 Task: Search one way flight ticket for 1 adult, 5 children, 2 infants in seat and 1 infant on lap in first from Moline: Quad City International Airport to Evansville: Evansville Regional Airport on 5-3-2023. Choice of flights is Spirit. Number of bags: 2 carry on bags and 6 checked bags. Price is upto 106000. Outbound departure time preference is 17:15.
Action: Mouse moved to (294, 280)
Screenshot: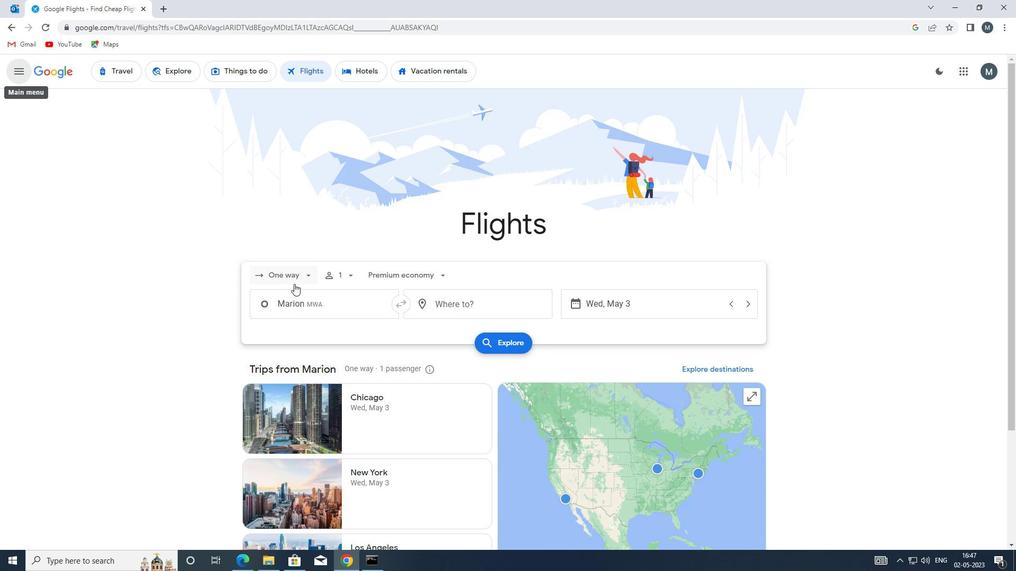 
Action: Mouse pressed left at (294, 280)
Screenshot: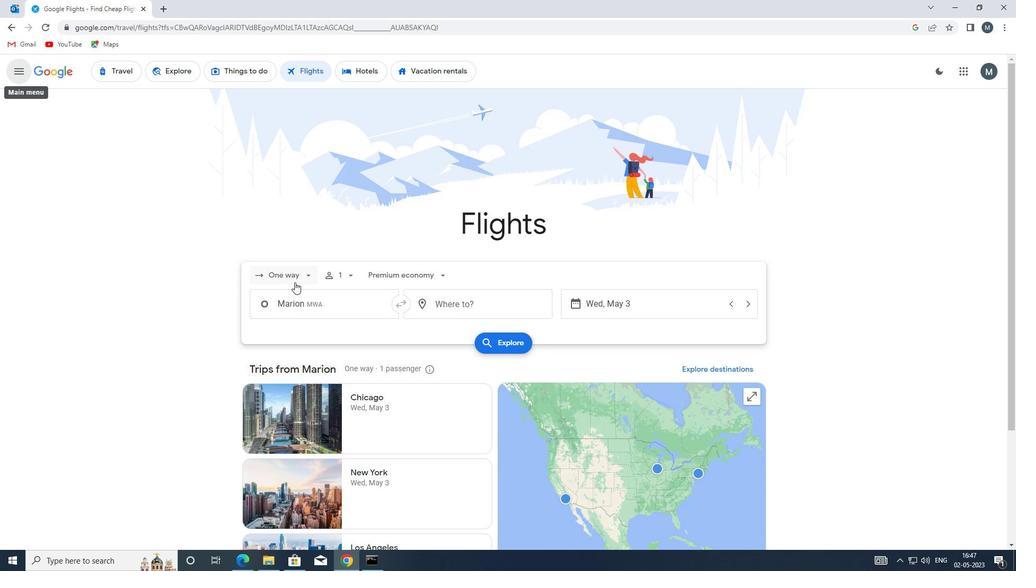 
Action: Mouse moved to (302, 328)
Screenshot: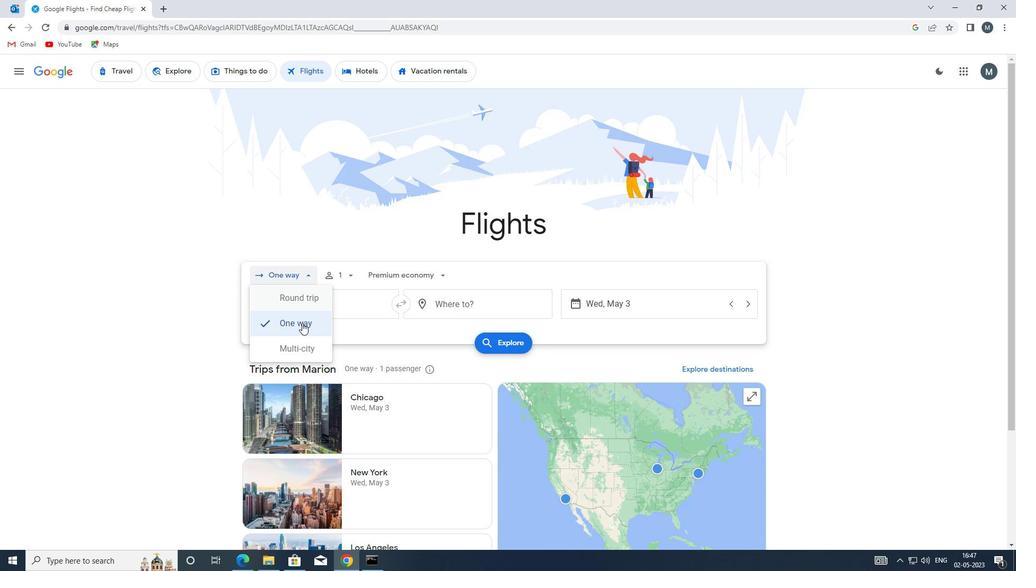 
Action: Mouse pressed left at (302, 328)
Screenshot: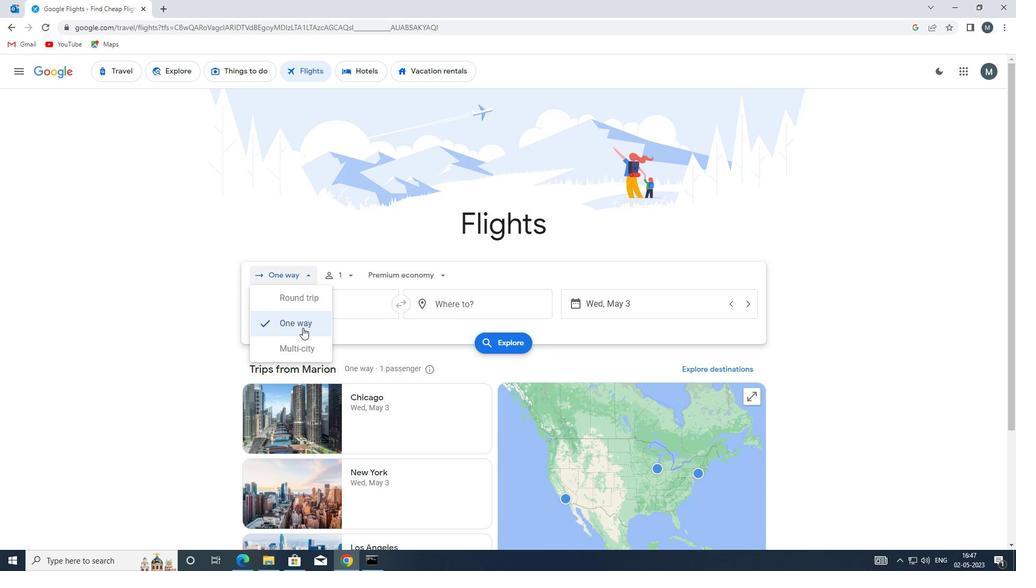 
Action: Mouse moved to (344, 277)
Screenshot: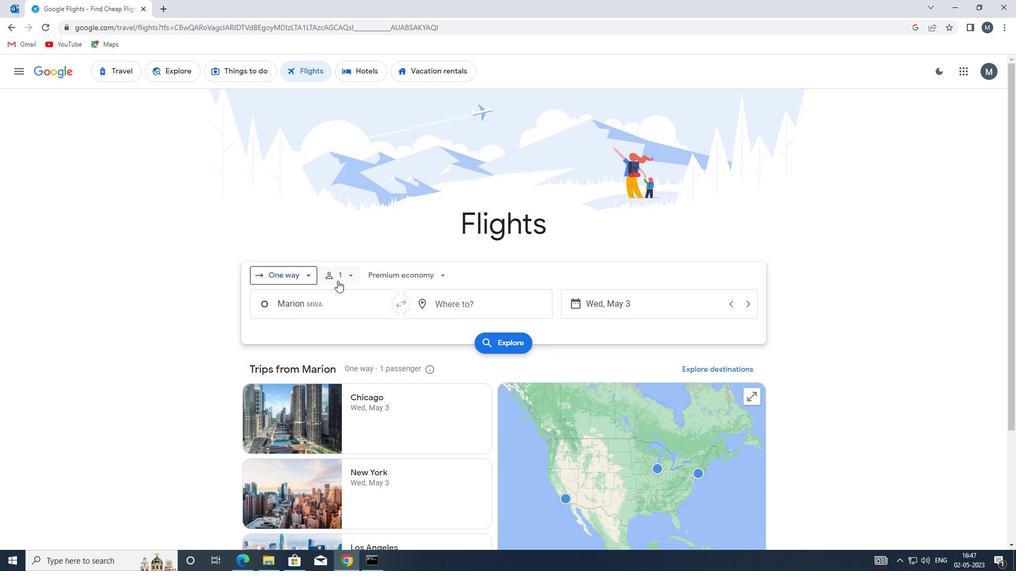
Action: Mouse pressed left at (344, 277)
Screenshot: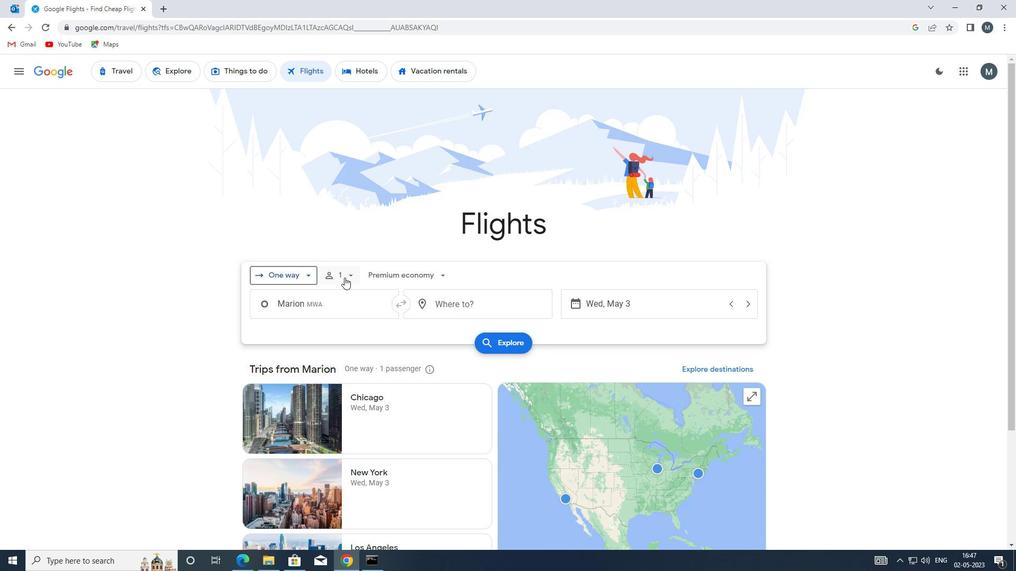 
Action: Mouse moved to (429, 328)
Screenshot: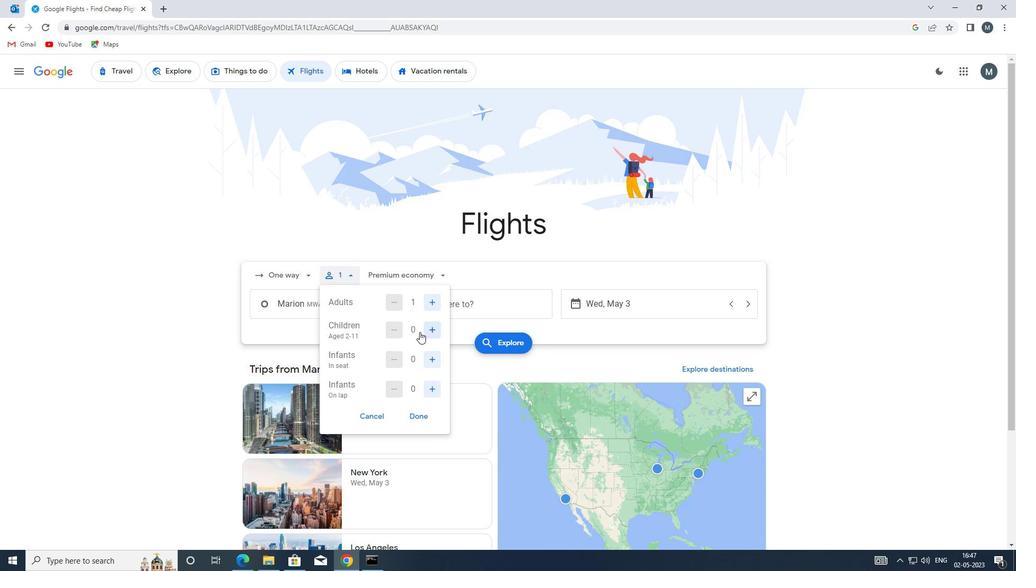 
Action: Mouse pressed left at (429, 328)
Screenshot: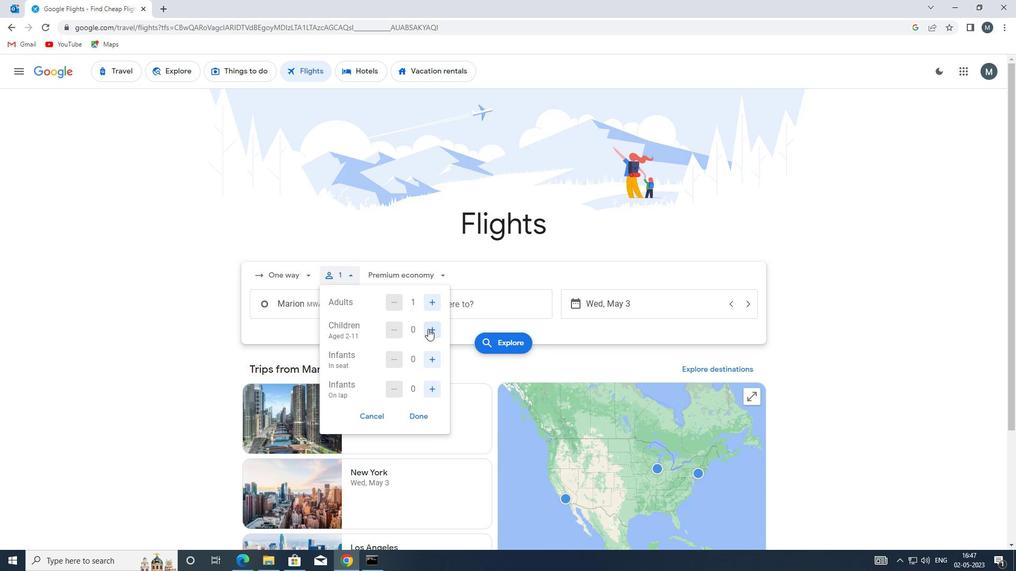 
Action: Mouse moved to (429, 328)
Screenshot: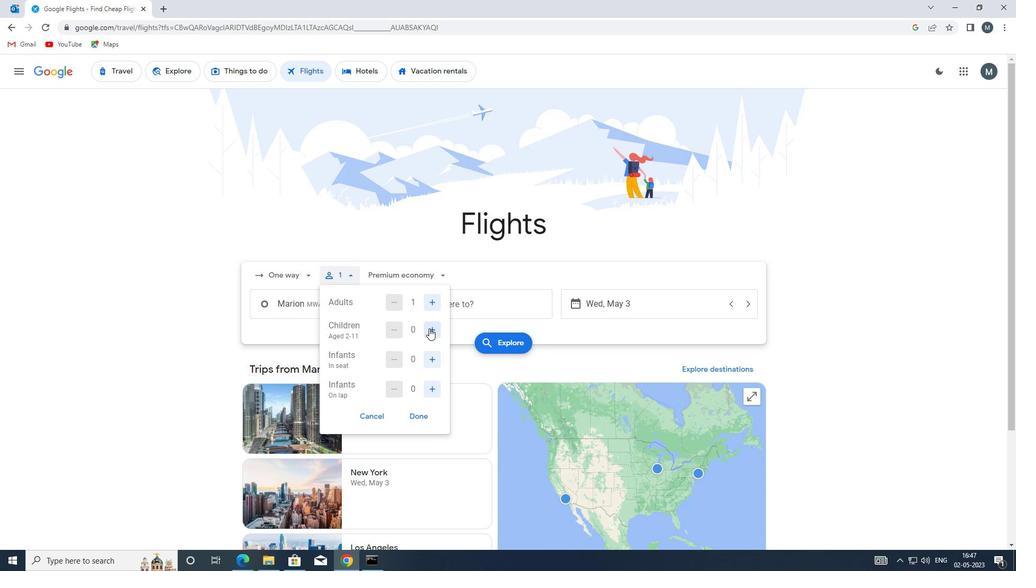 
Action: Mouse pressed left at (429, 328)
Screenshot: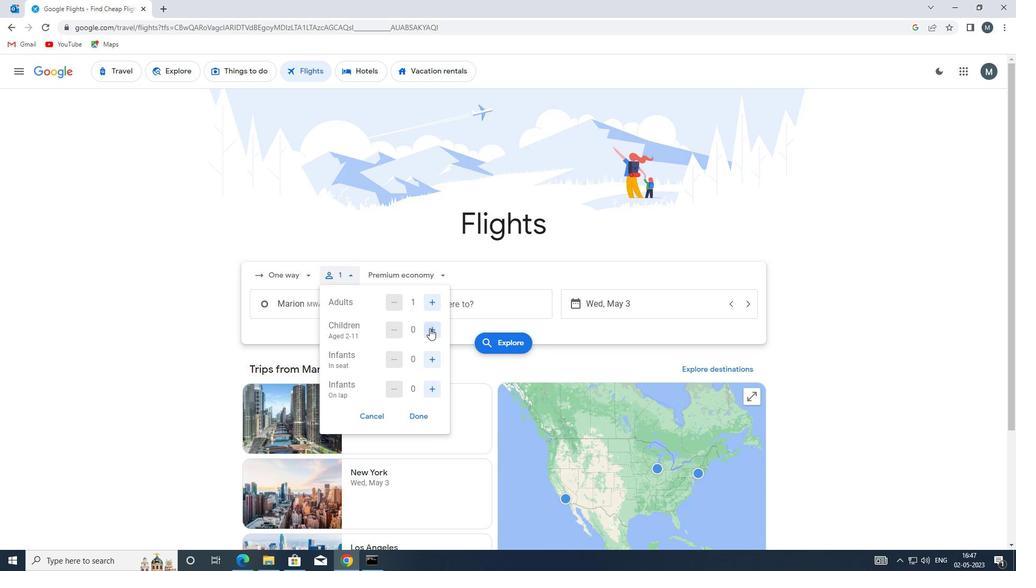
Action: Mouse moved to (431, 328)
Screenshot: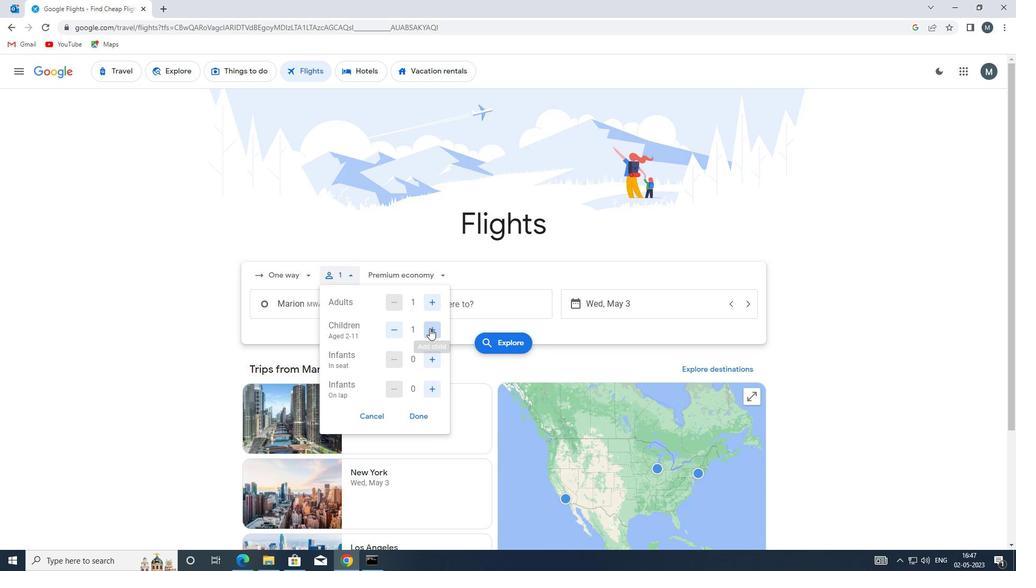 
Action: Mouse pressed left at (431, 328)
Screenshot: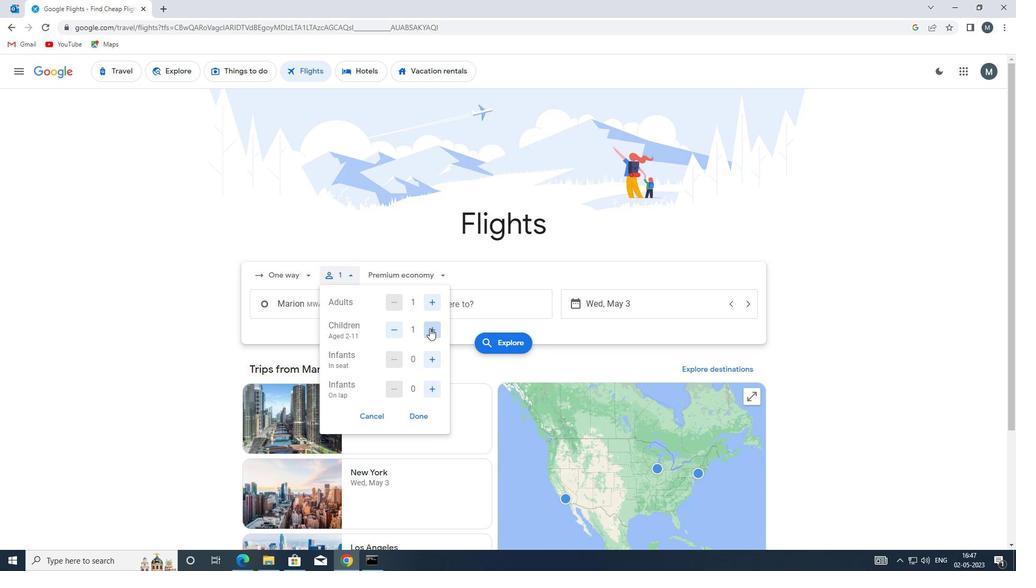 
Action: Mouse moved to (431, 328)
Screenshot: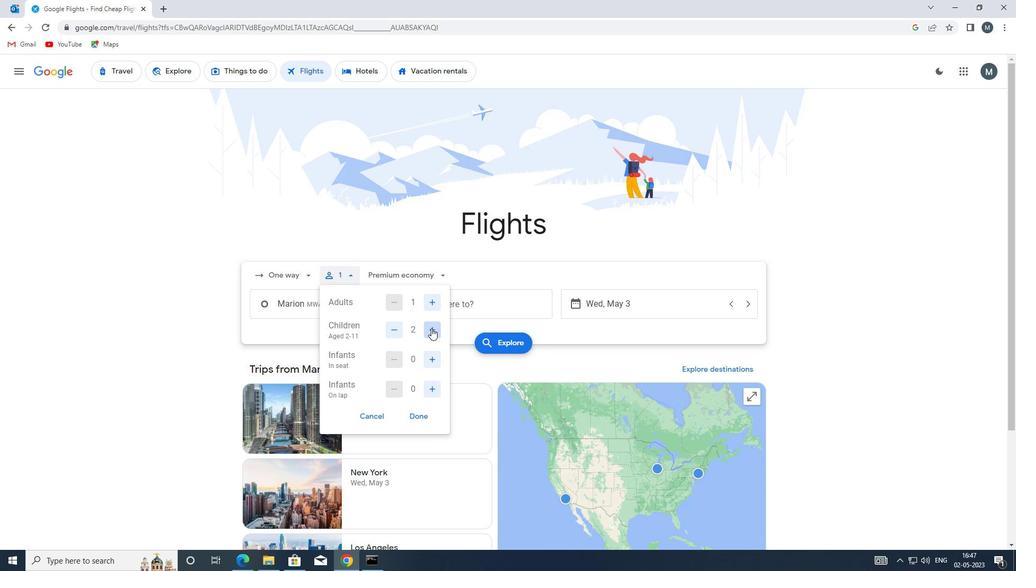 
Action: Mouse pressed left at (431, 328)
Screenshot: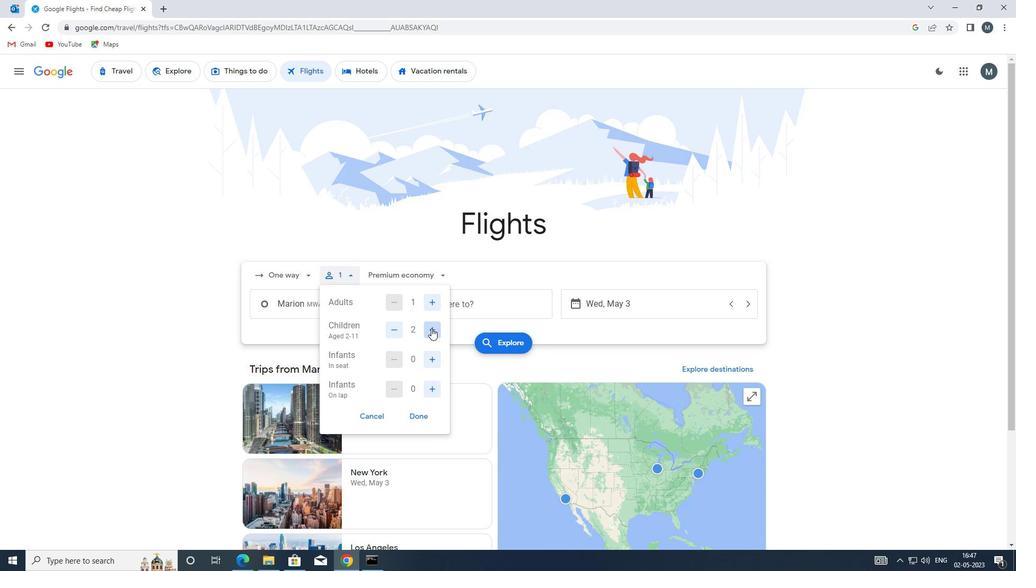
Action: Mouse moved to (431, 329)
Screenshot: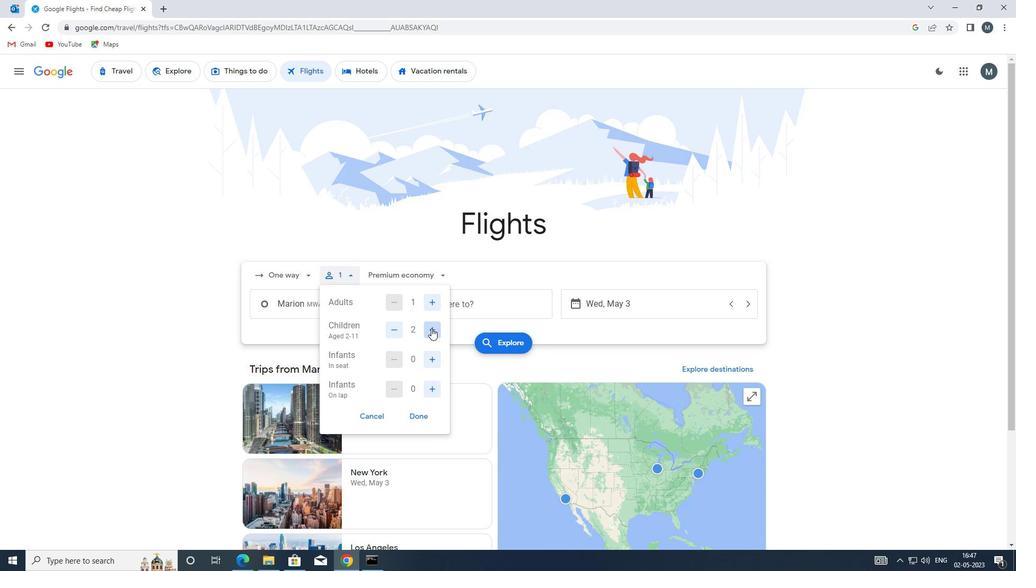 
Action: Mouse pressed left at (431, 329)
Screenshot: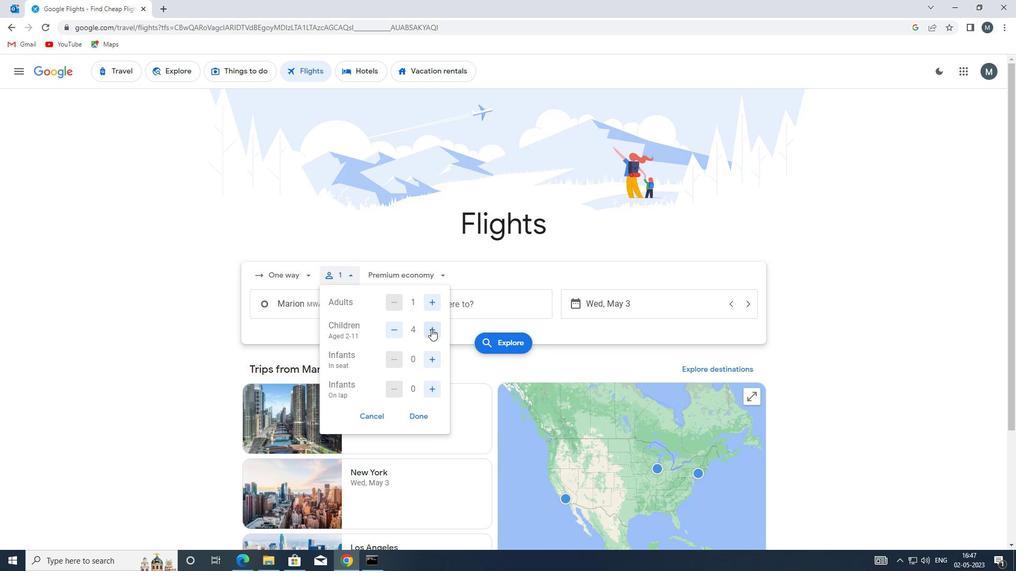 
Action: Mouse moved to (430, 358)
Screenshot: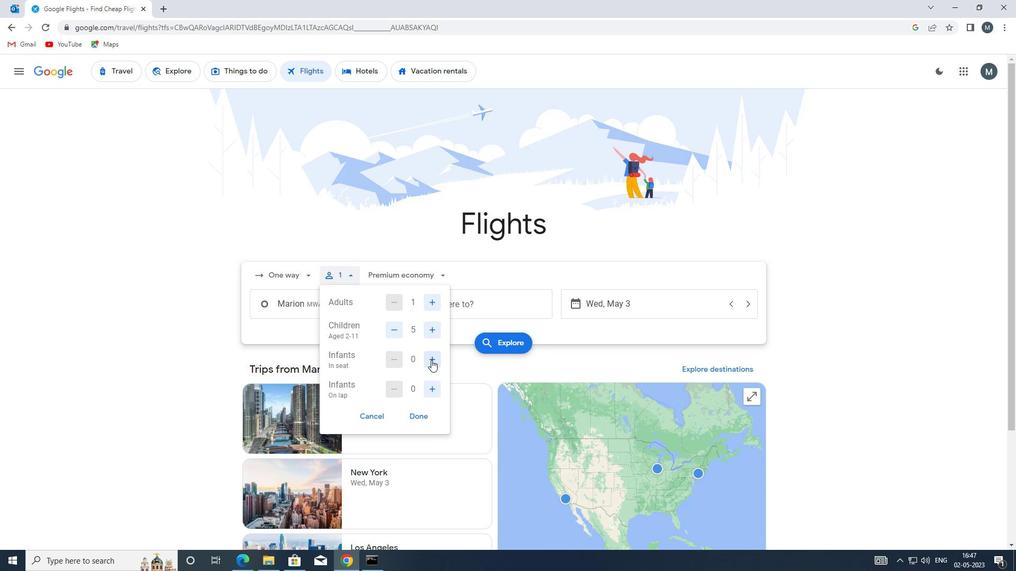 
Action: Mouse pressed left at (430, 358)
Screenshot: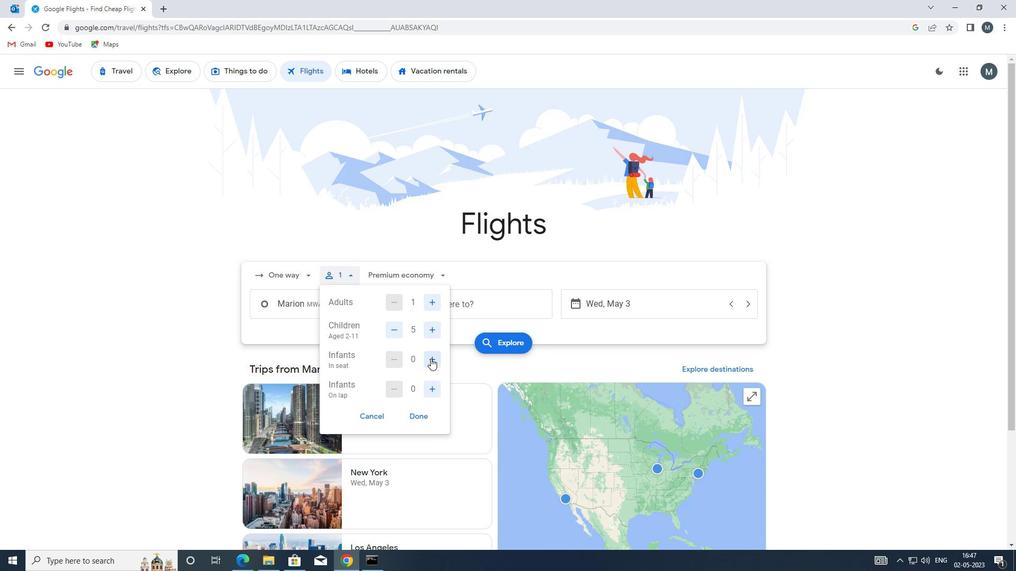 
Action: Mouse moved to (430, 359)
Screenshot: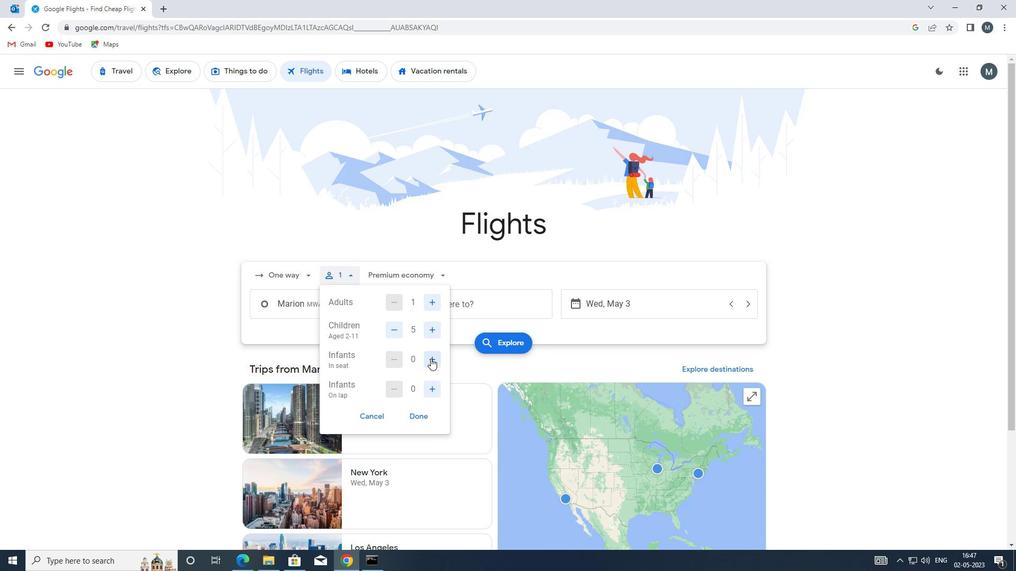 
Action: Mouse pressed left at (430, 359)
Screenshot: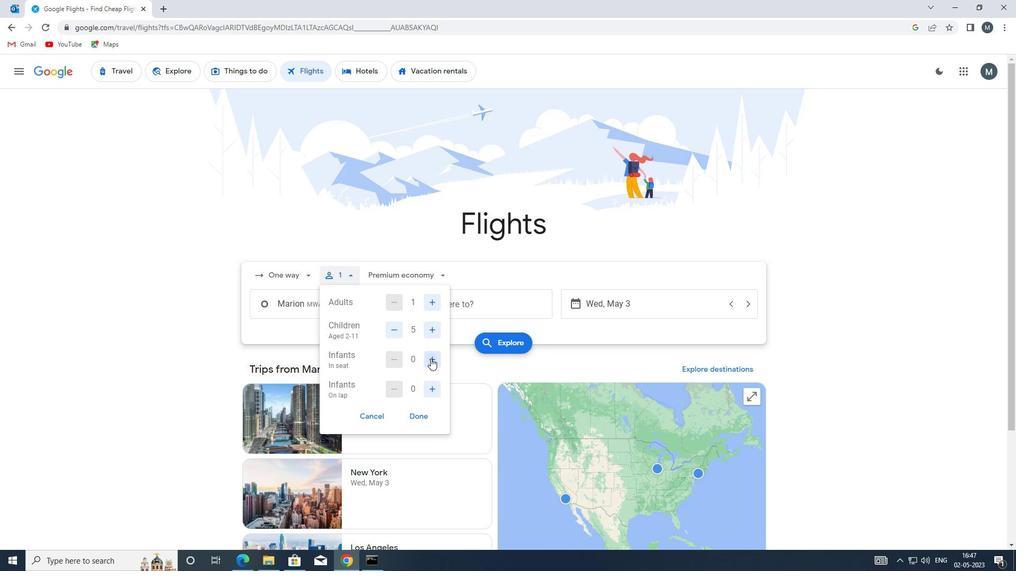 
Action: Mouse moved to (431, 384)
Screenshot: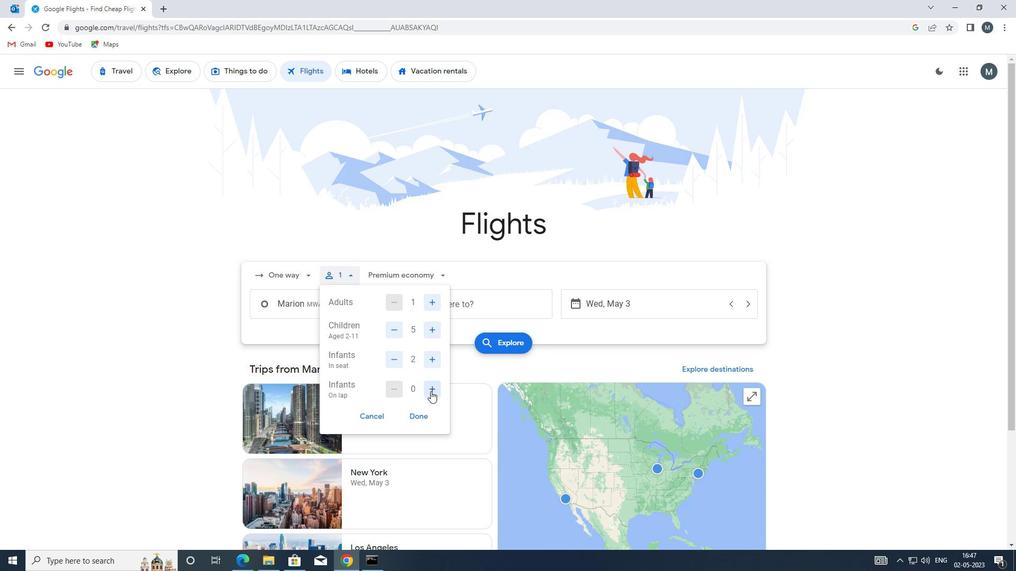 
Action: Mouse pressed left at (431, 384)
Screenshot: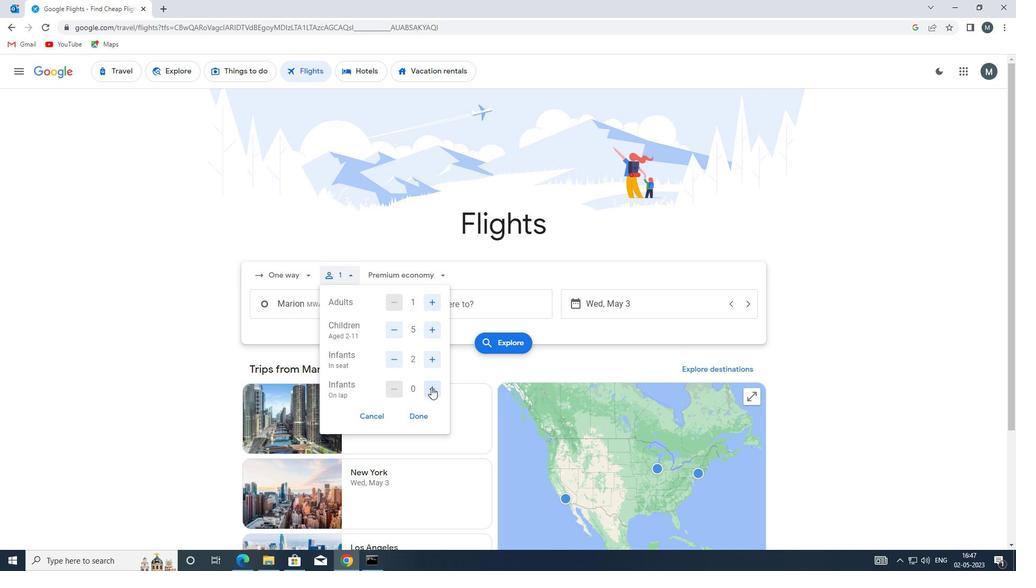 
Action: Mouse moved to (399, 357)
Screenshot: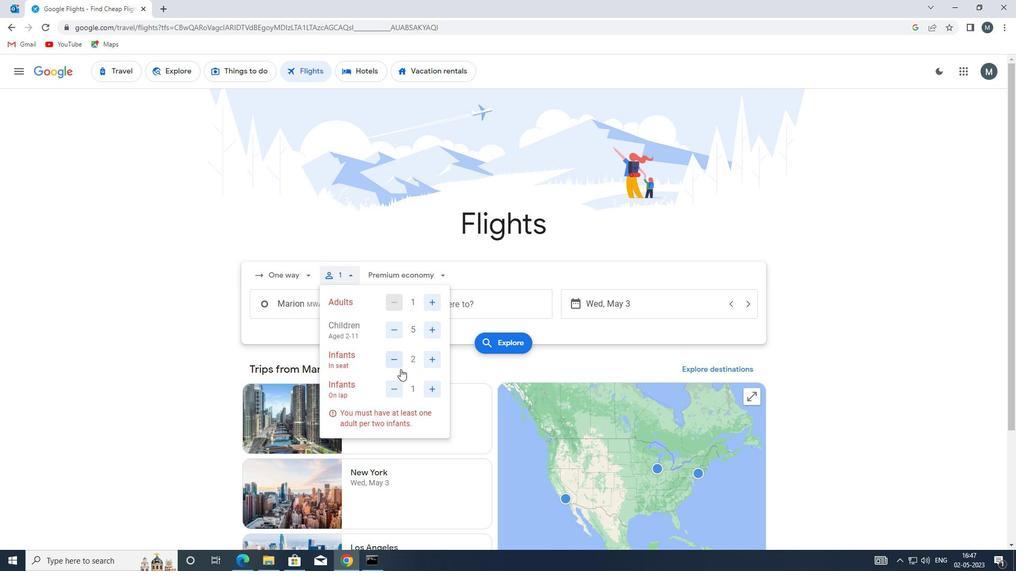 
Action: Mouse pressed left at (399, 357)
Screenshot: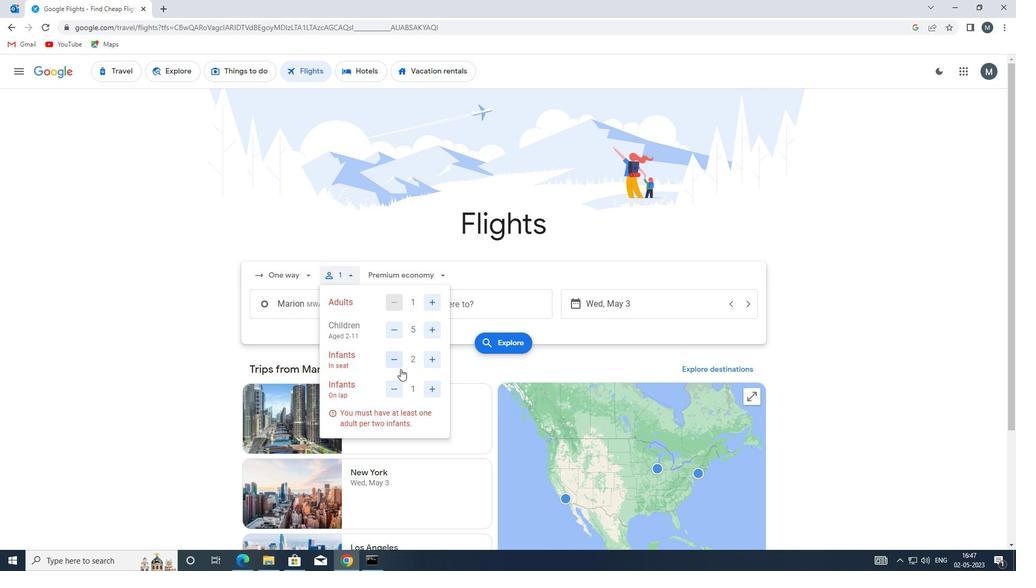 
Action: Mouse moved to (416, 409)
Screenshot: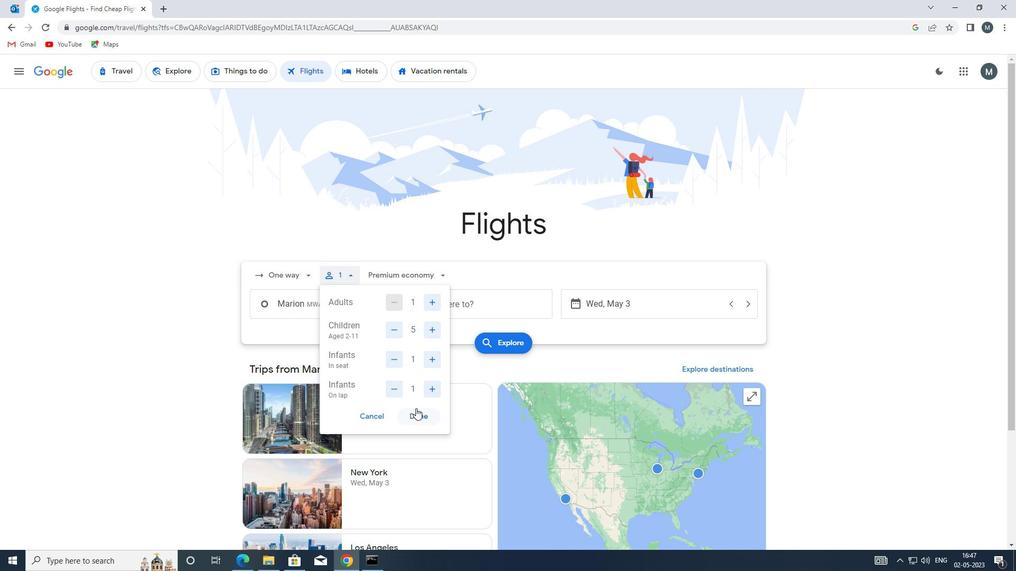 
Action: Mouse pressed left at (416, 409)
Screenshot: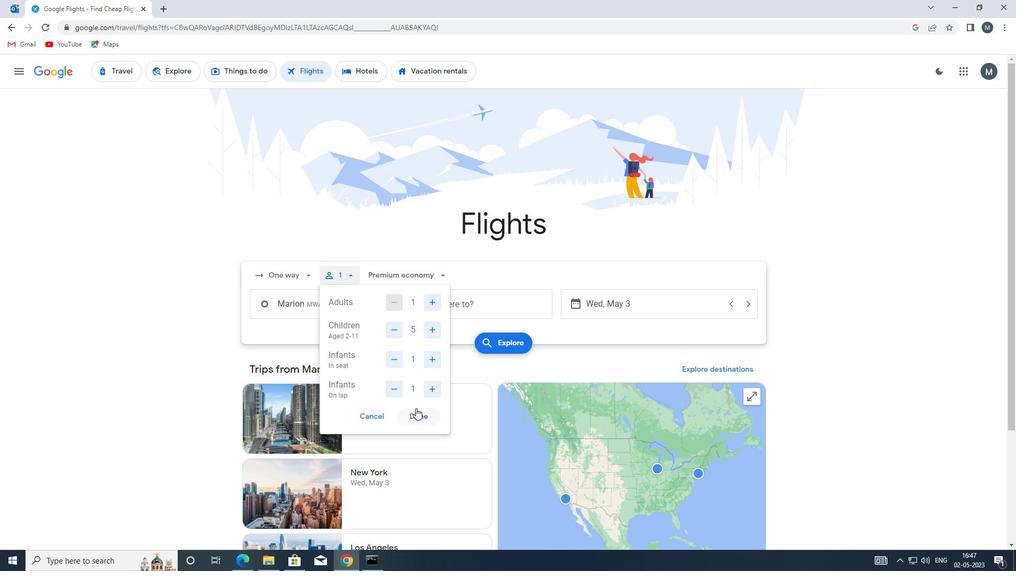 
Action: Mouse moved to (411, 275)
Screenshot: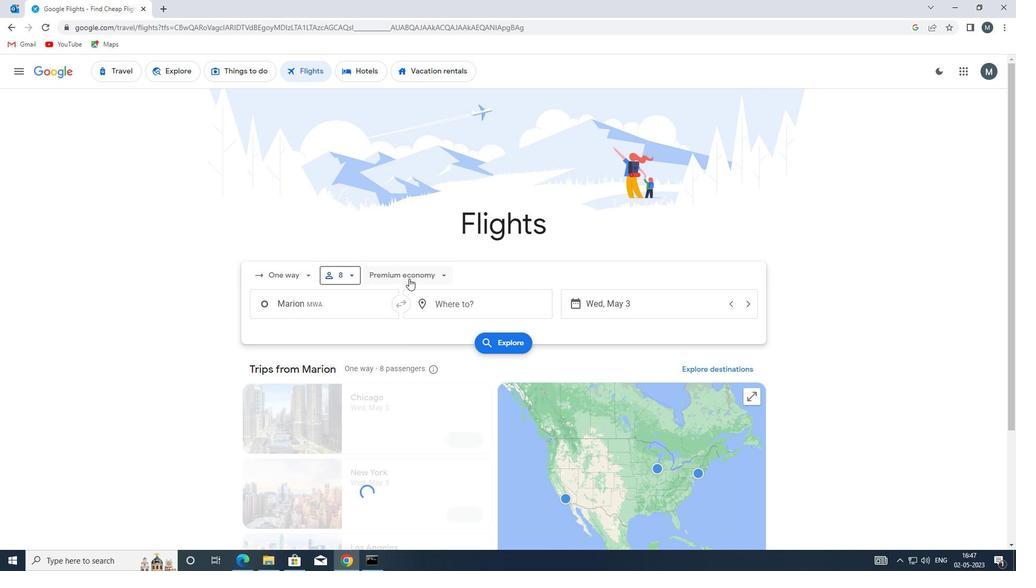 
Action: Mouse pressed left at (411, 275)
Screenshot: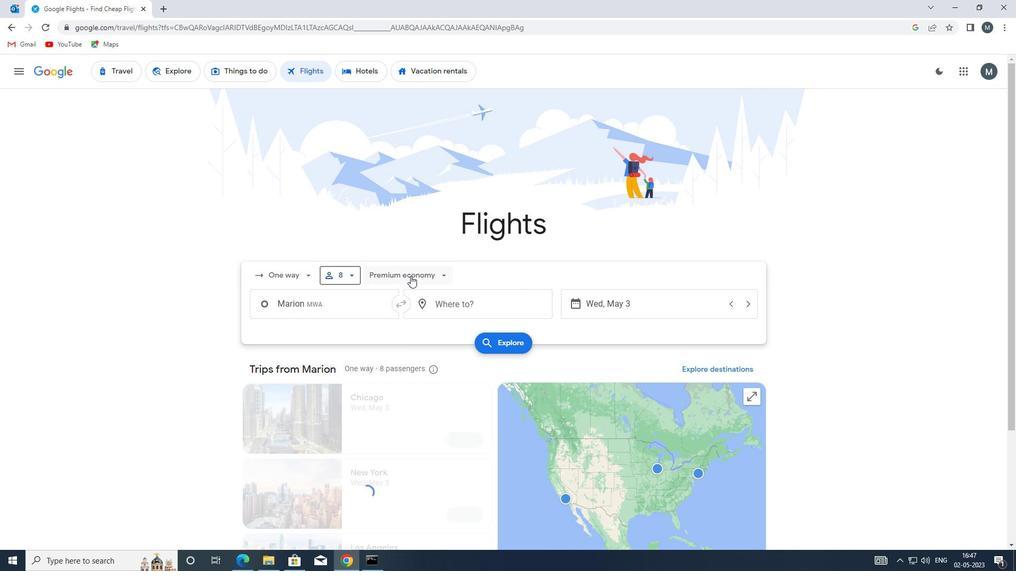 
Action: Mouse moved to (421, 369)
Screenshot: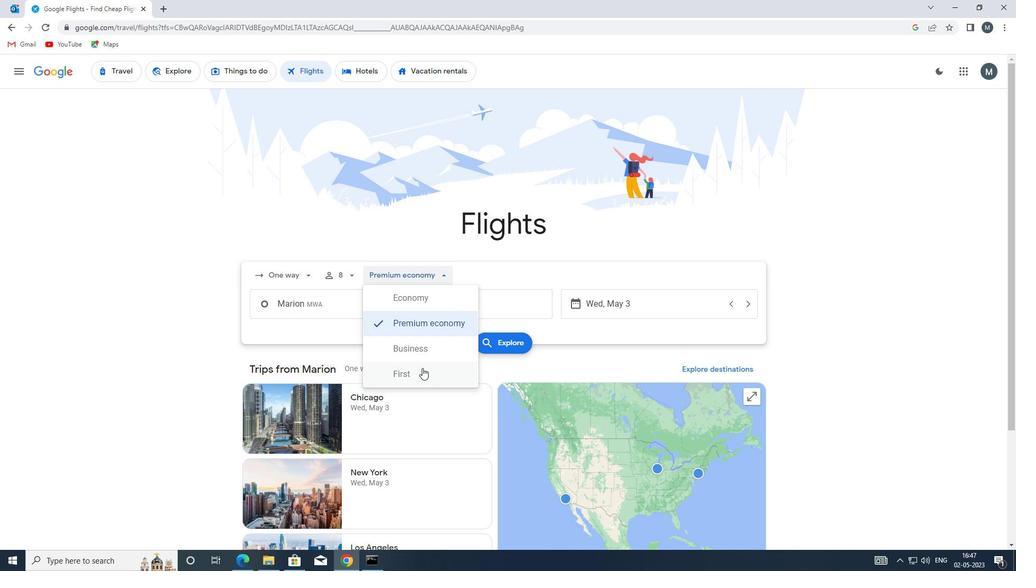 
Action: Mouse pressed left at (421, 369)
Screenshot: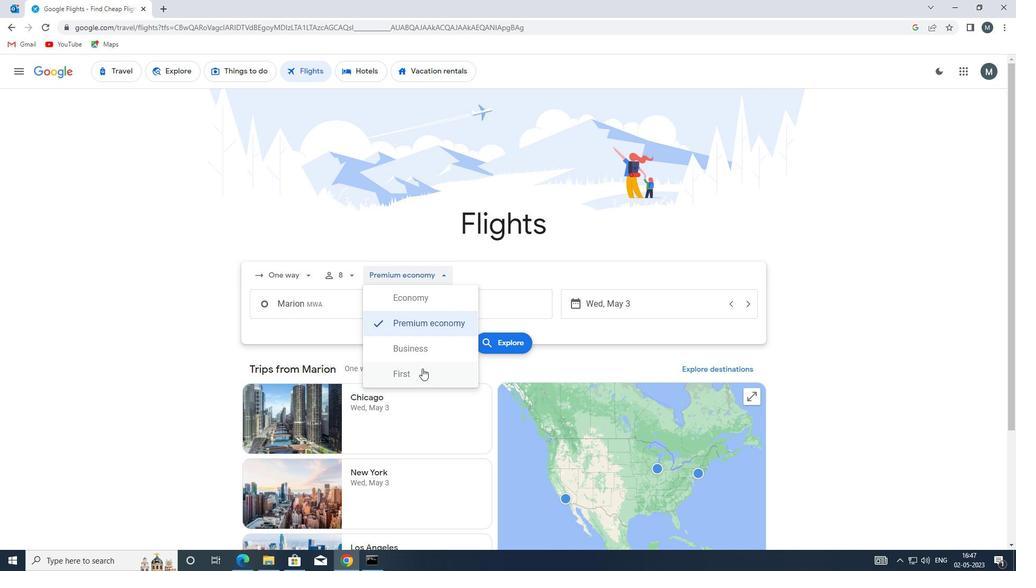 
Action: Mouse moved to (358, 316)
Screenshot: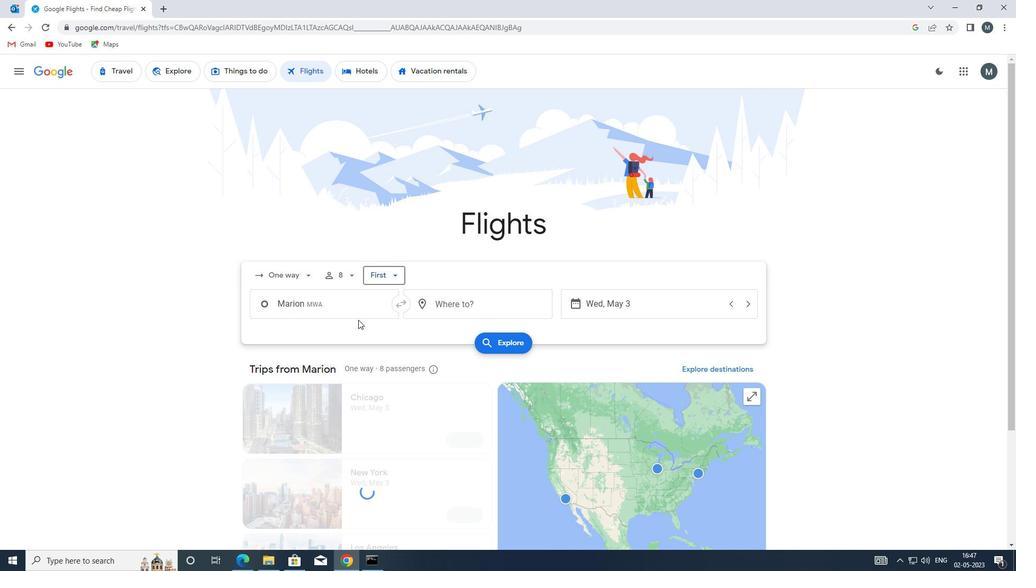 
Action: Mouse pressed left at (358, 316)
Screenshot: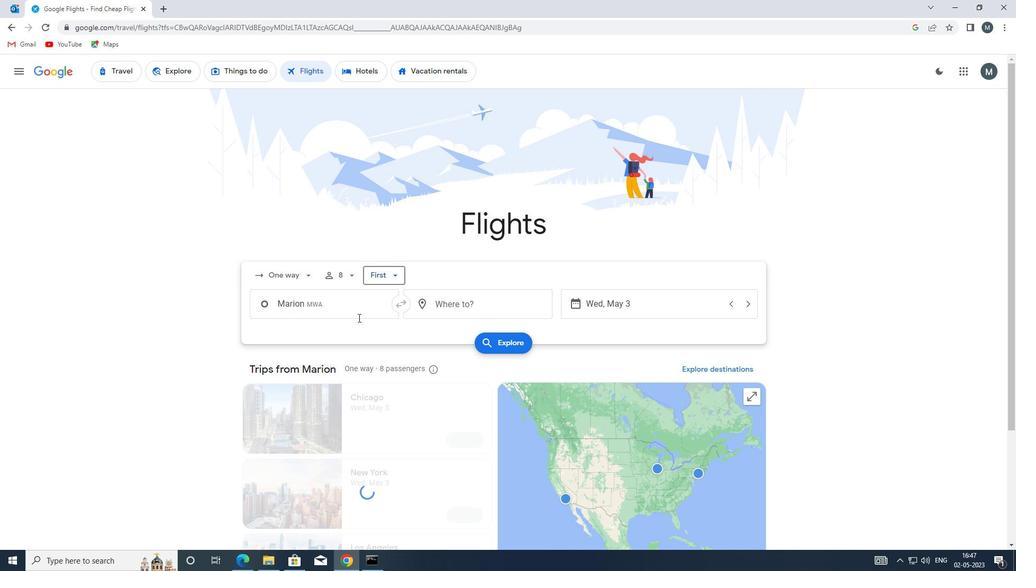 
Action: Key pressed <Key.shift>MLI
Screenshot: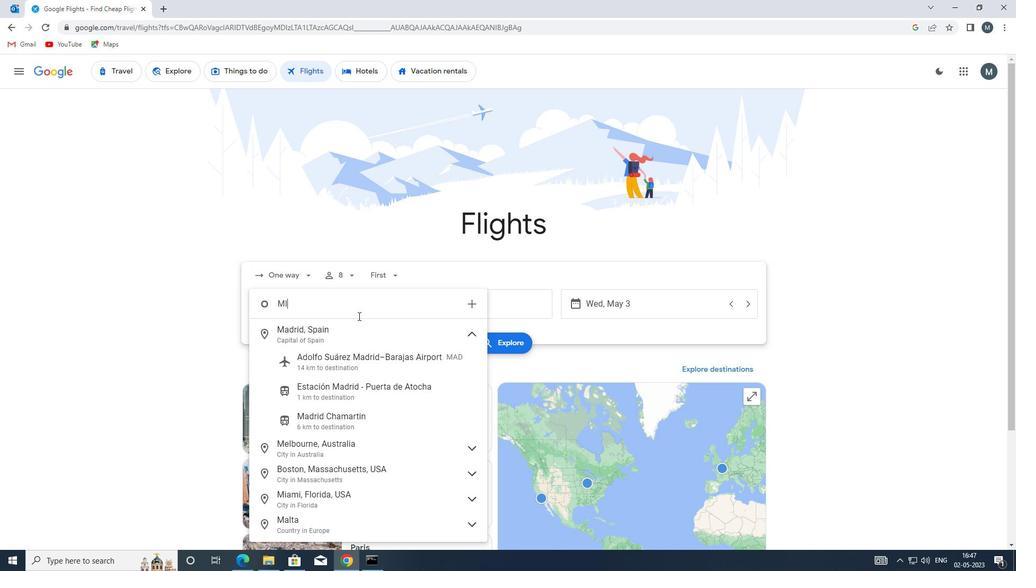 
Action: Mouse moved to (377, 330)
Screenshot: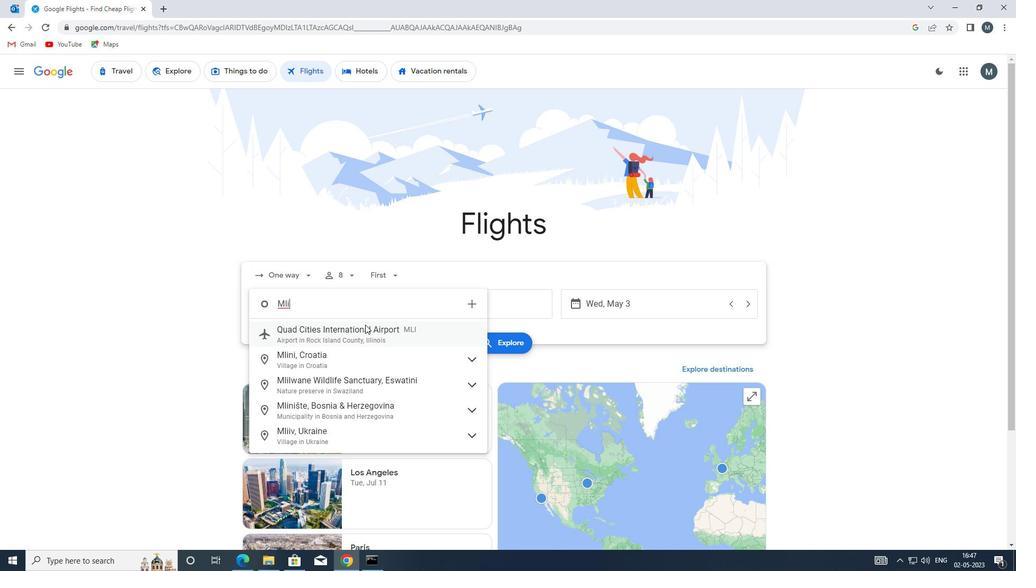 
Action: Mouse pressed left at (377, 330)
Screenshot: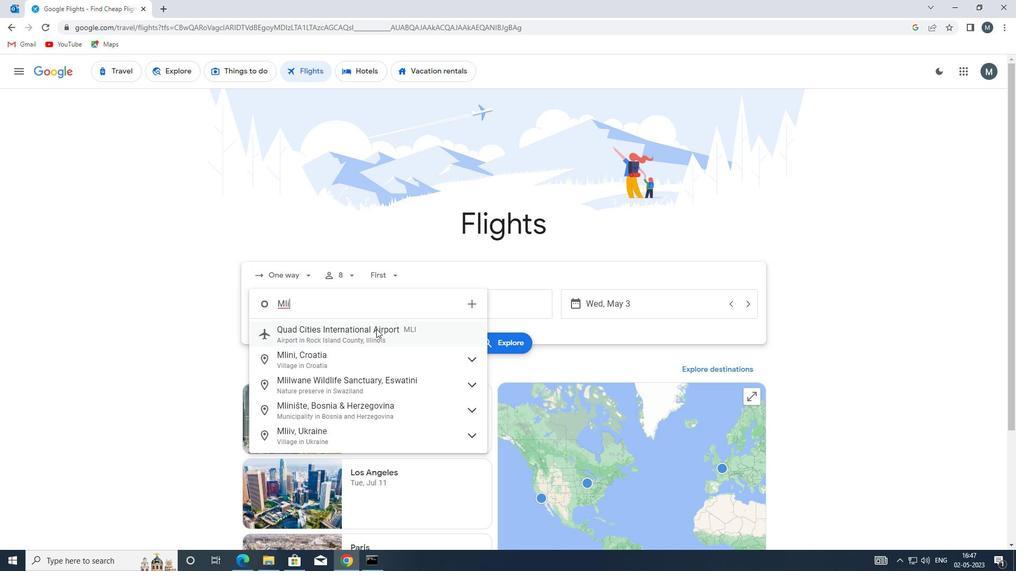 
Action: Mouse moved to (494, 303)
Screenshot: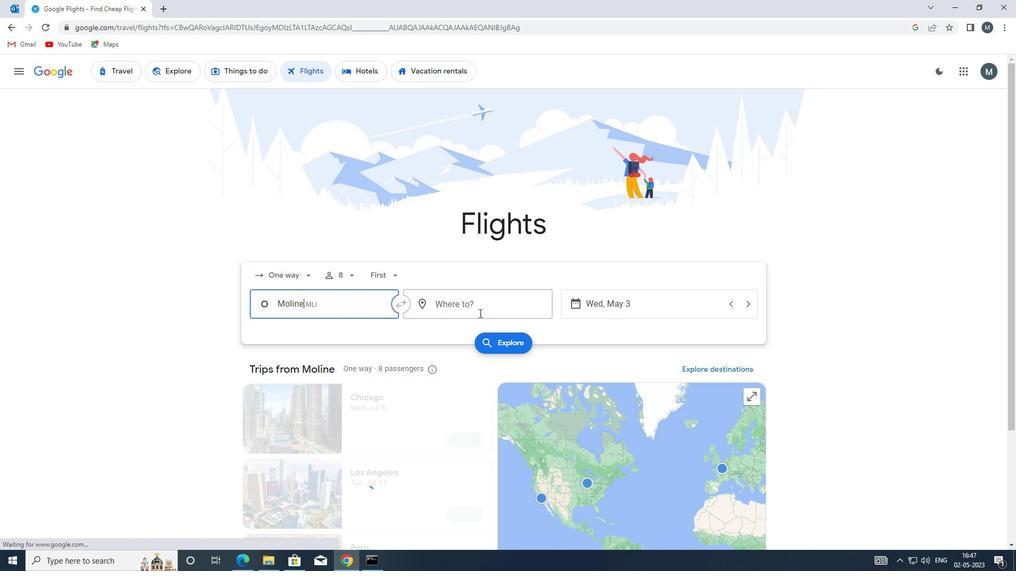 
Action: Mouse pressed left at (494, 303)
Screenshot: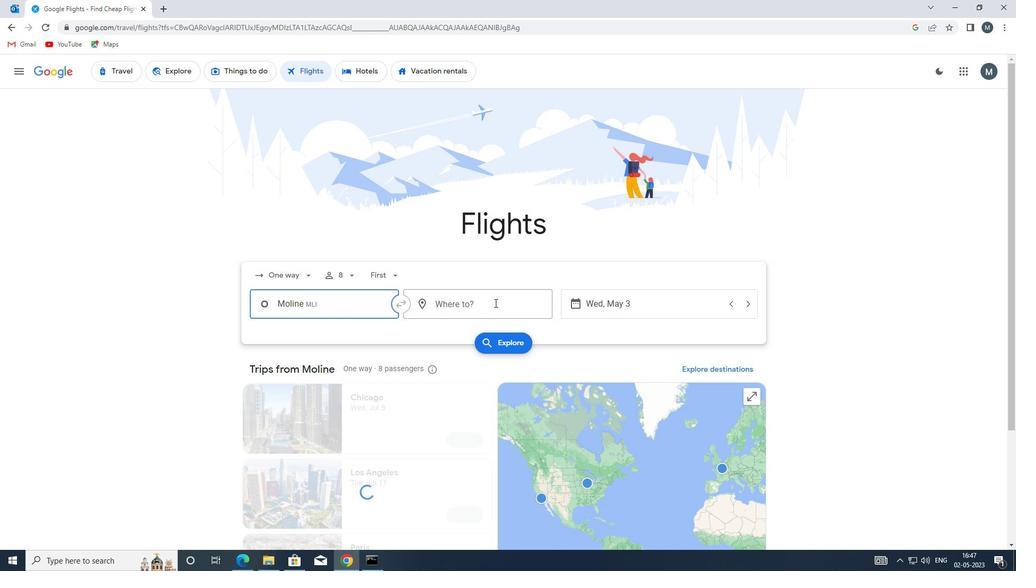
Action: Key pressed EVV
Screenshot: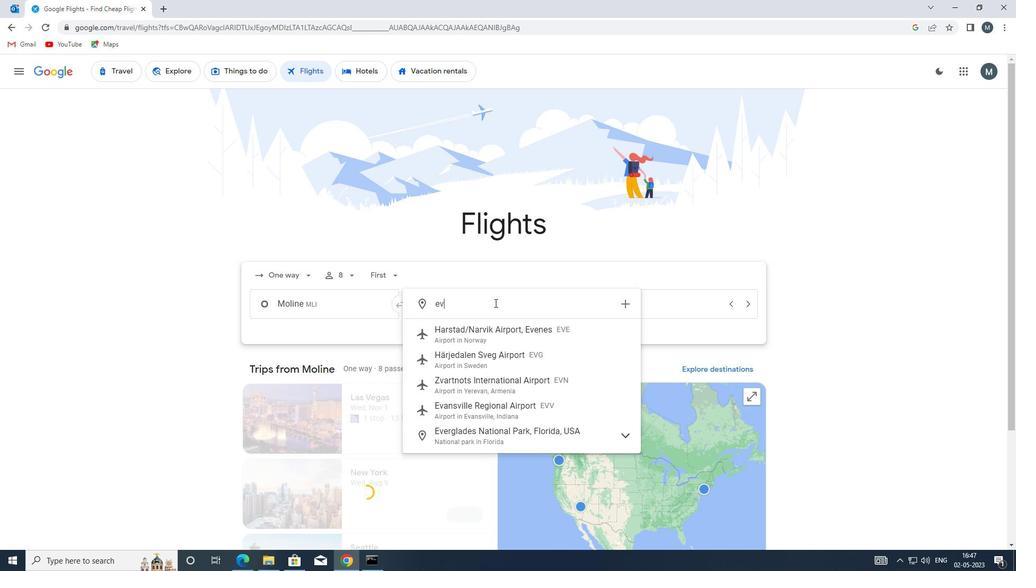 
Action: Mouse moved to (531, 333)
Screenshot: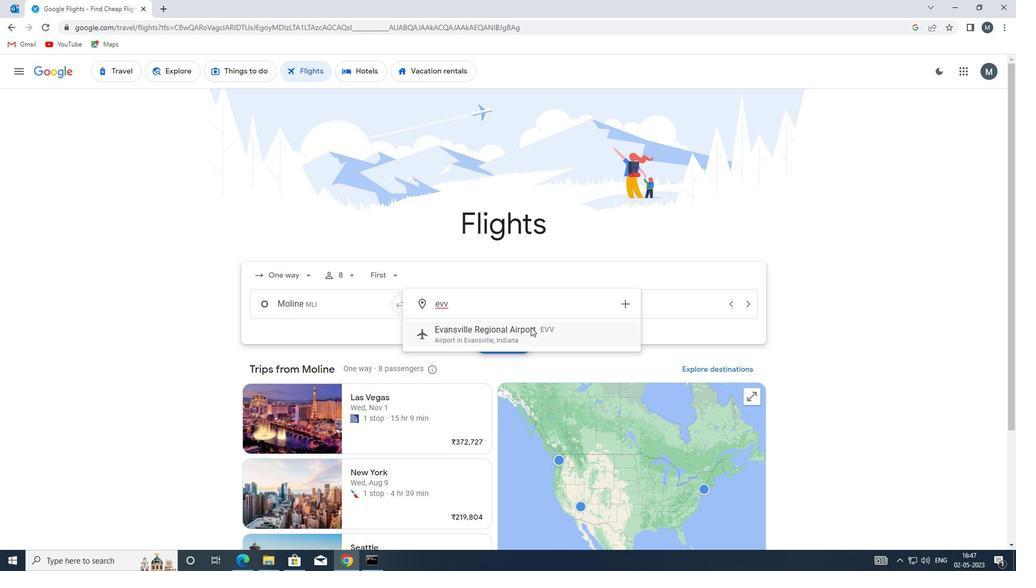 
Action: Mouse pressed left at (531, 333)
Screenshot: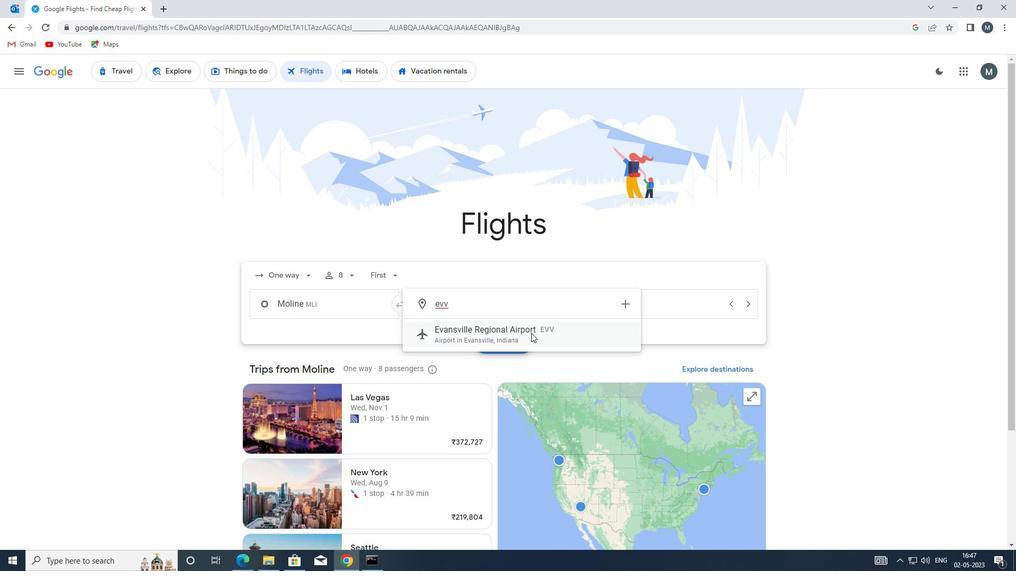 
Action: Mouse moved to (601, 305)
Screenshot: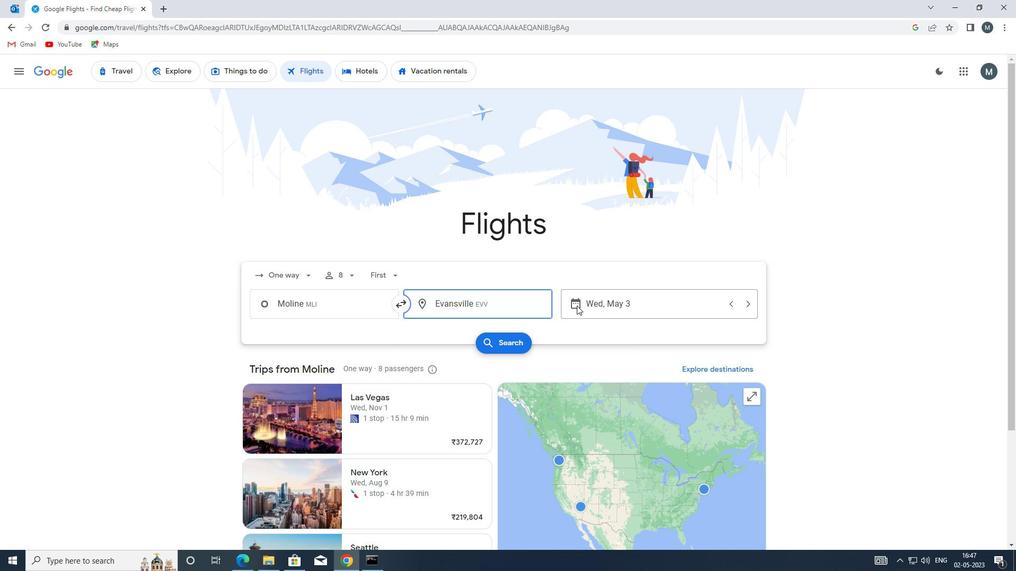 
Action: Mouse pressed left at (601, 305)
Screenshot: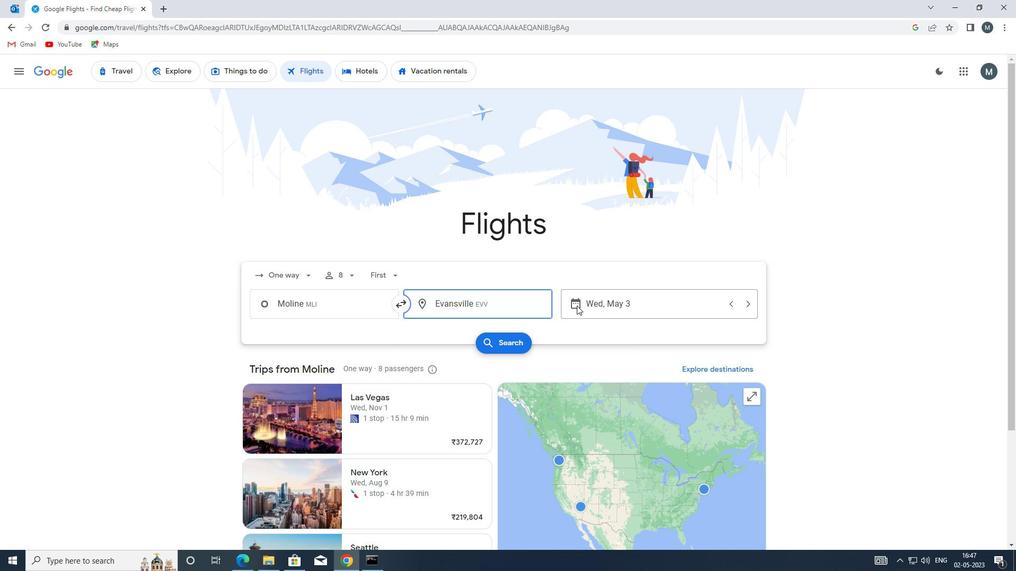 
Action: Mouse moved to (461, 354)
Screenshot: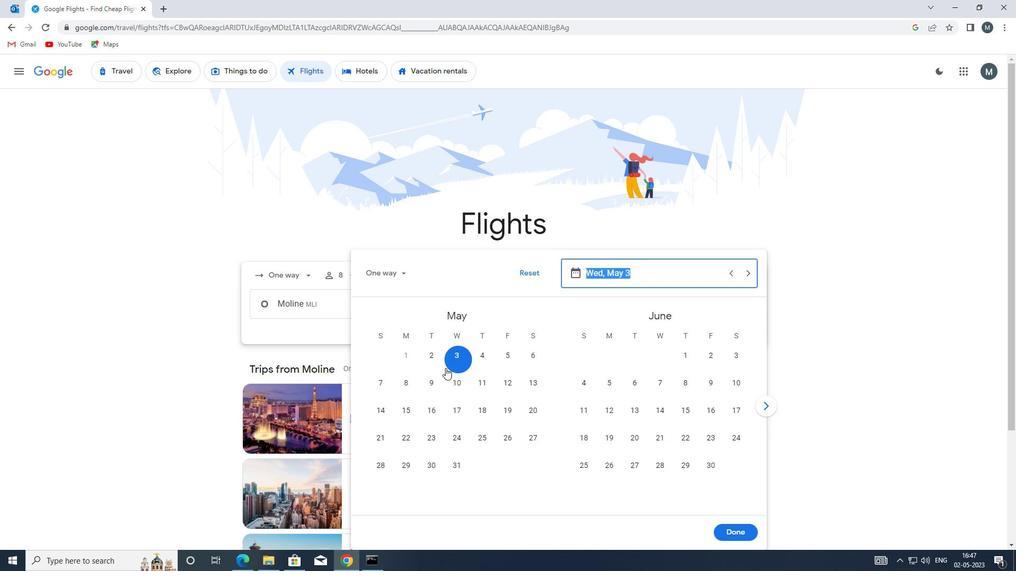 
Action: Mouse pressed left at (461, 354)
Screenshot: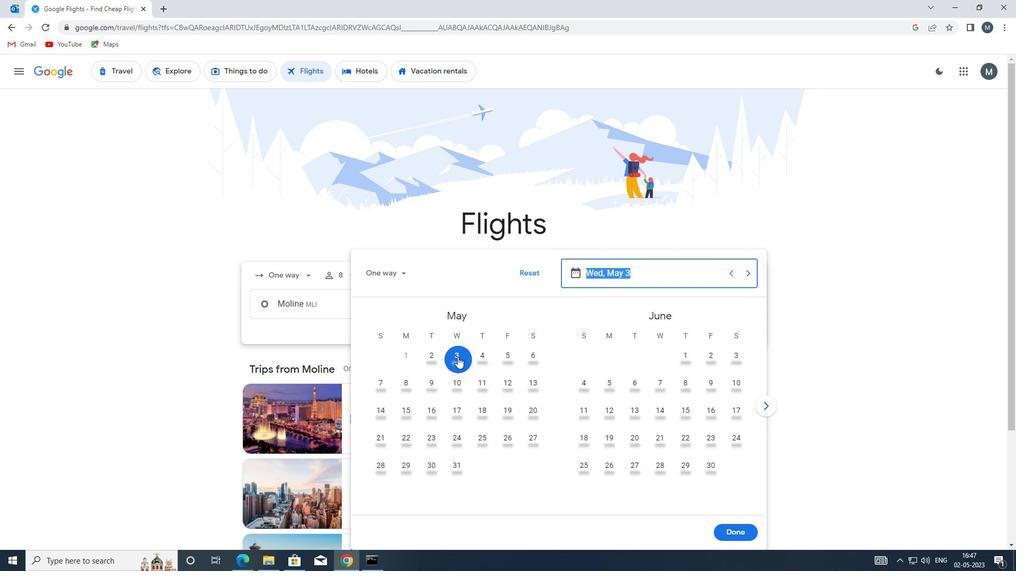 
Action: Mouse moved to (727, 534)
Screenshot: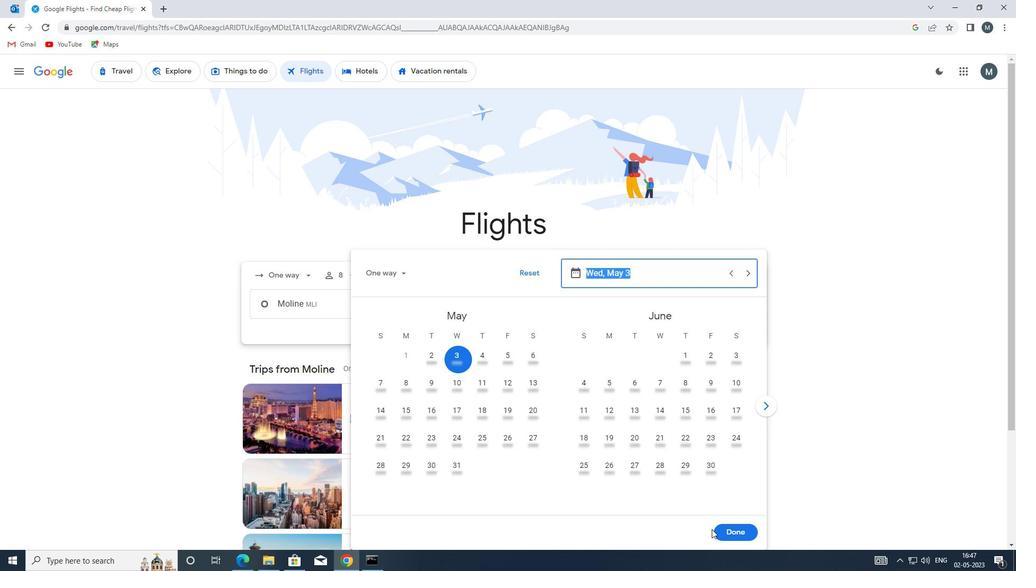 
Action: Mouse pressed left at (727, 534)
Screenshot: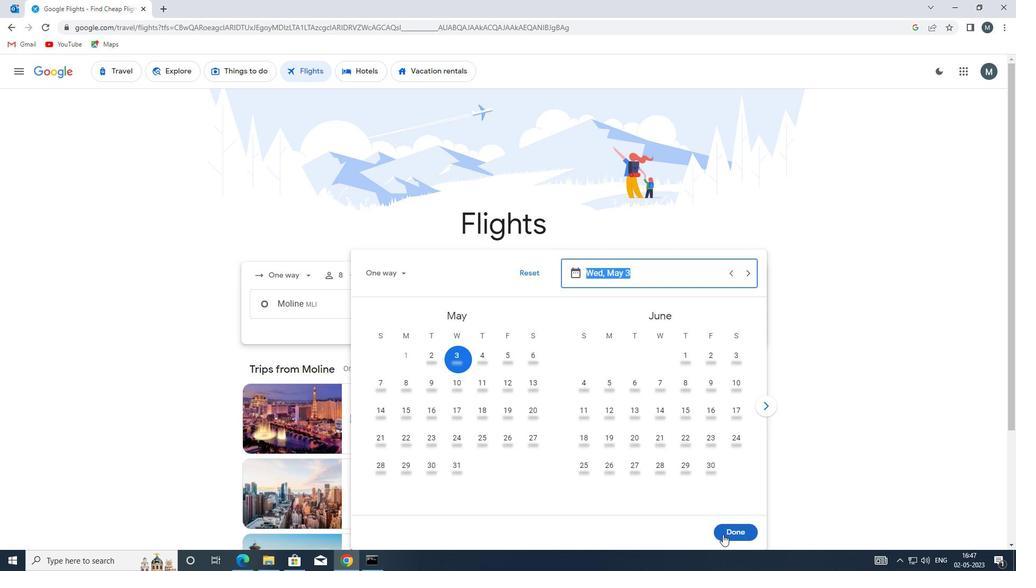
Action: Mouse moved to (498, 340)
Screenshot: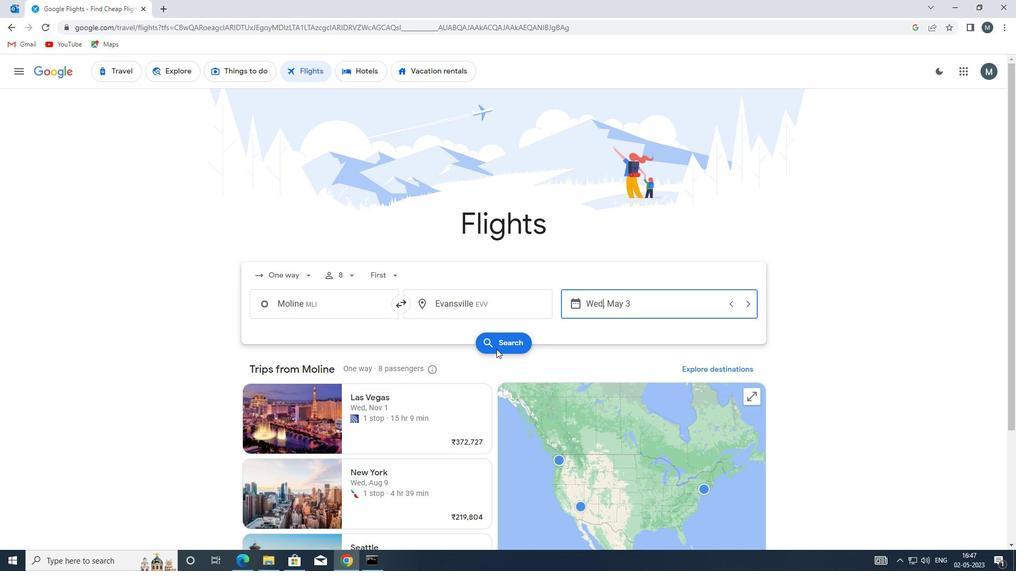 
Action: Mouse pressed left at (498, 340)
Screenshot: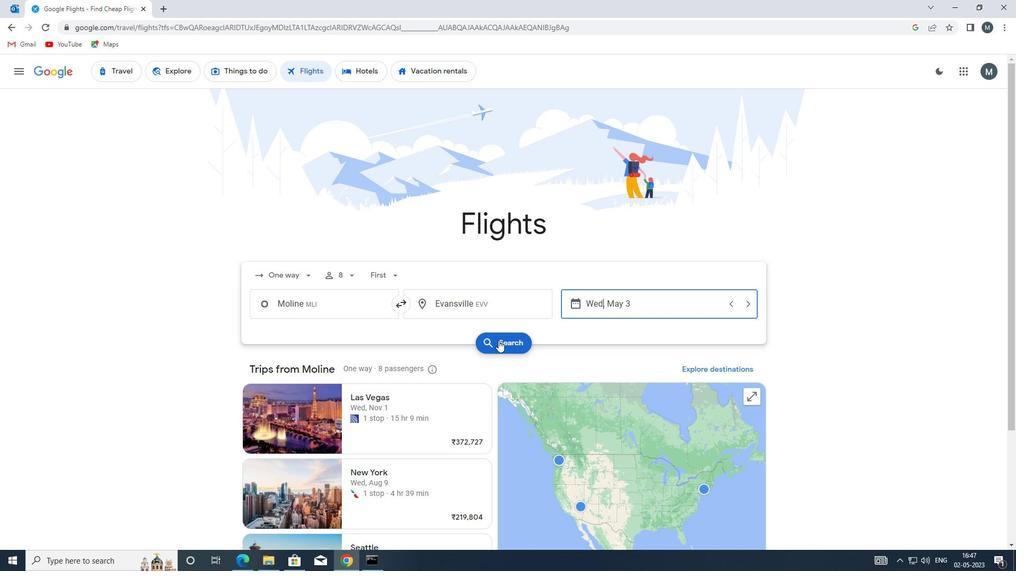 
Action: Mouse moved to (260, 160)
Screenshot: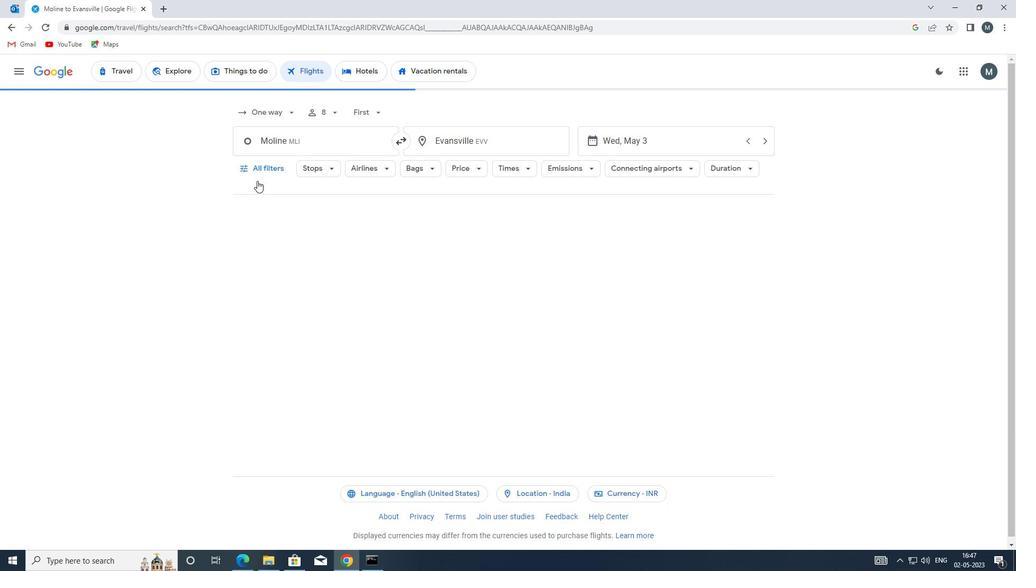 
Action: Mouse pressed left at (260, 160)
Screenshot: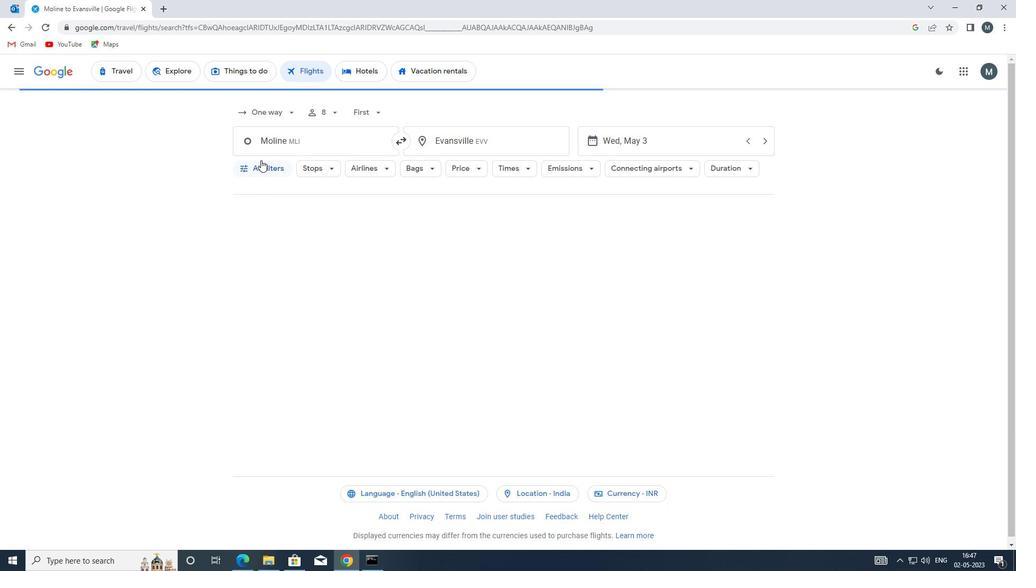 
Action: Mouse moved to (321, 311)
Screenshot: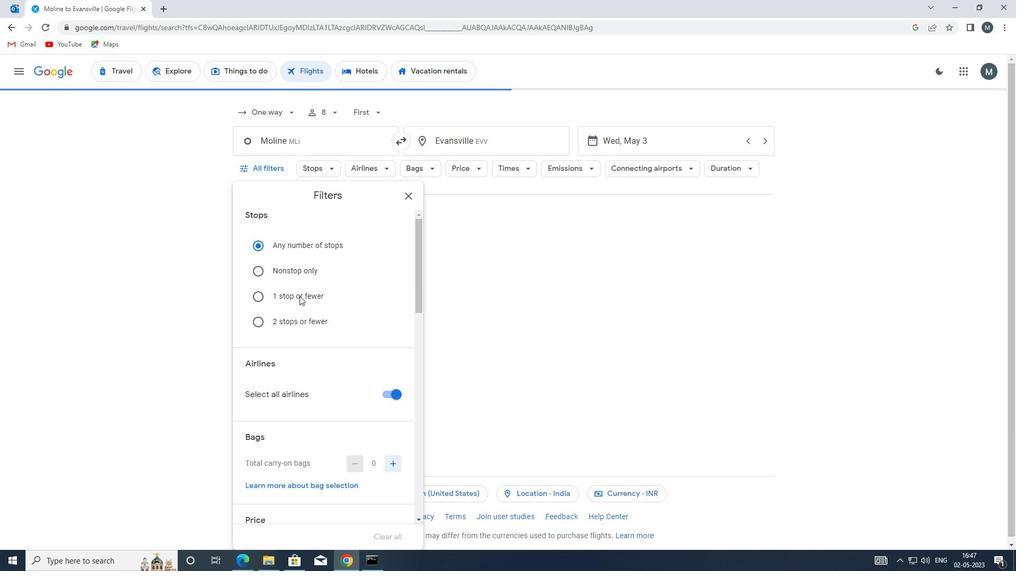 
Action: Mouse scrolled (321, 311) with delta (0, 0)
Screenshot: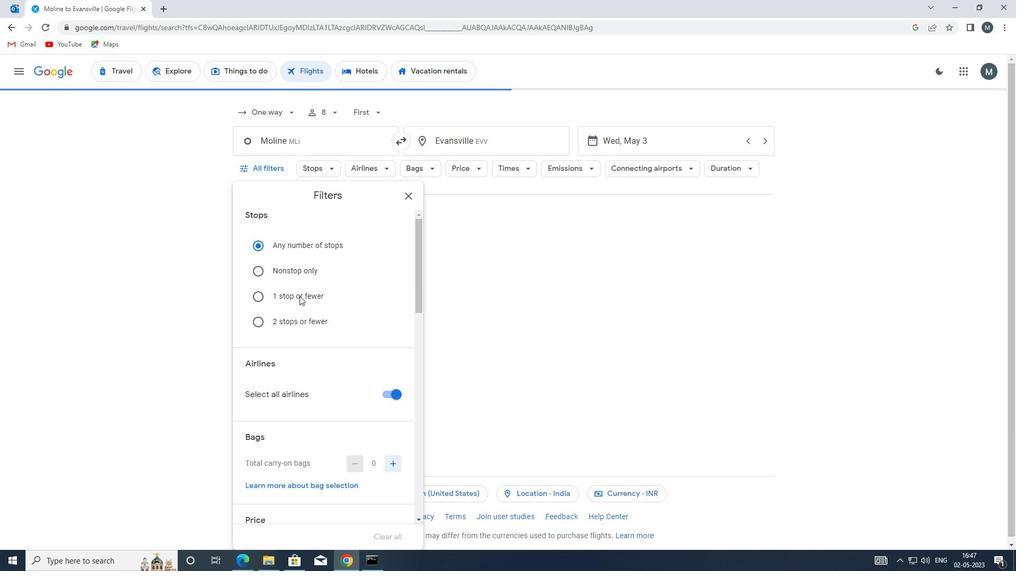
Action: Mouse moved to (386, 337)
Screenshot: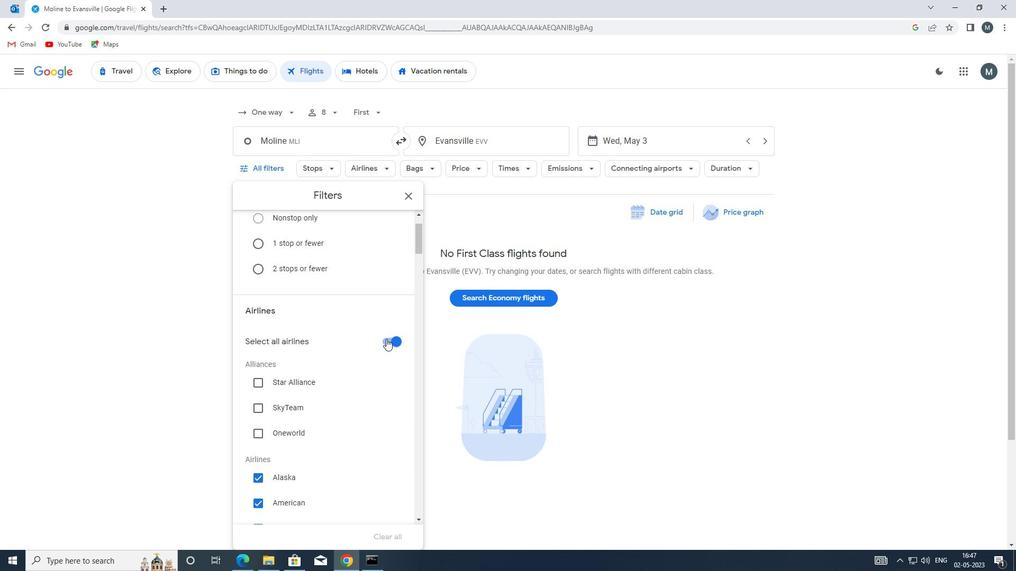 
Action: Mouse pressed left at (386, 337)
Screenshot: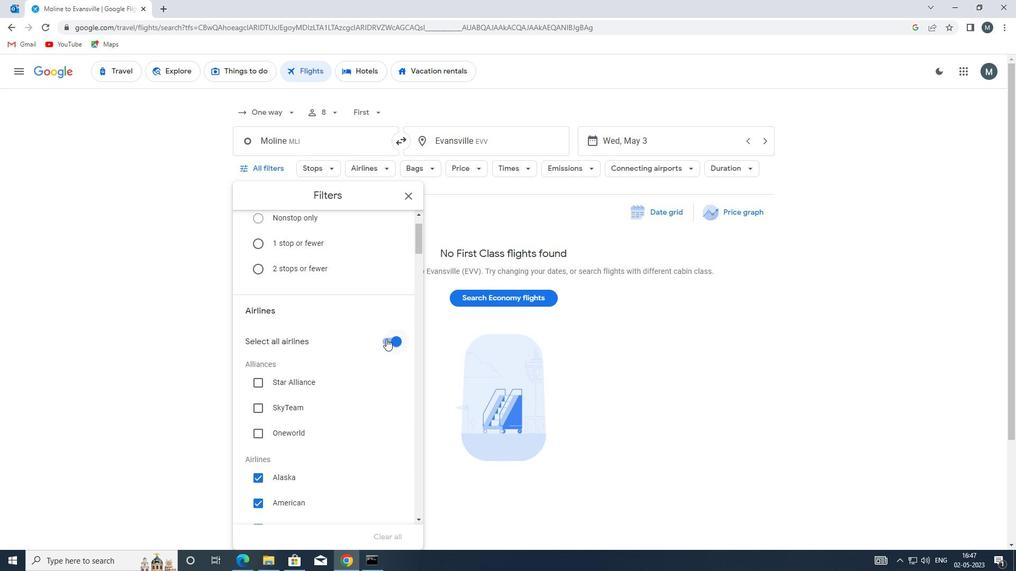 
Action: Mouse moved to (334, 405)
Screenshot: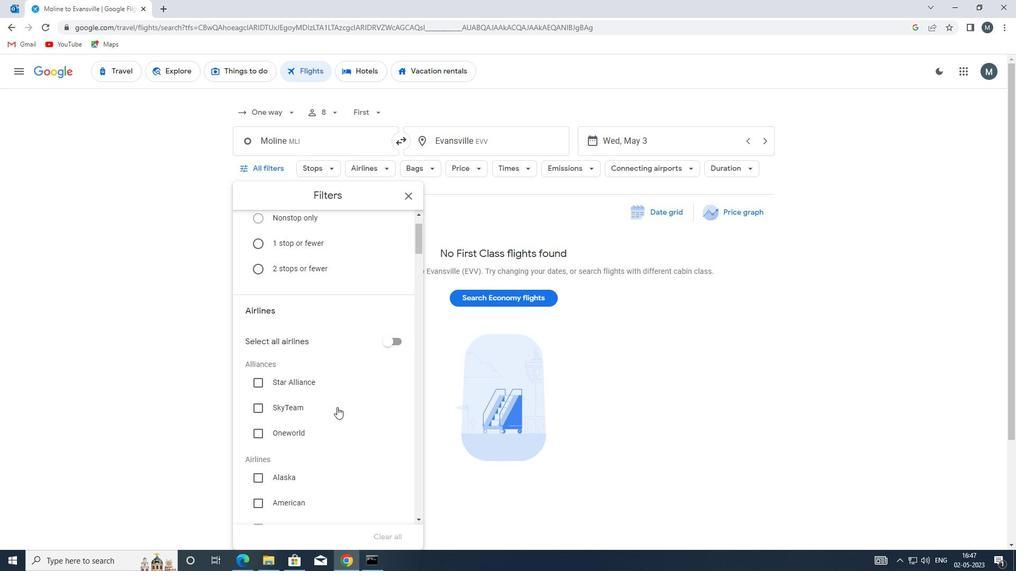 
Action: Mouse scrolled (334, 404) with delta (0, 0)
Screenshot: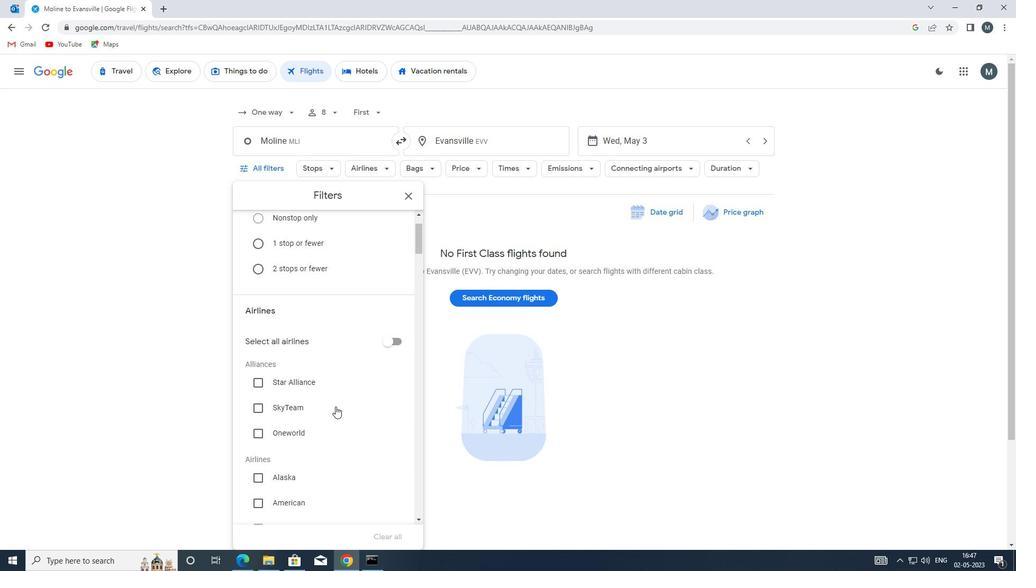 
Action: Mouse moved to (314, 407)
Screenshot: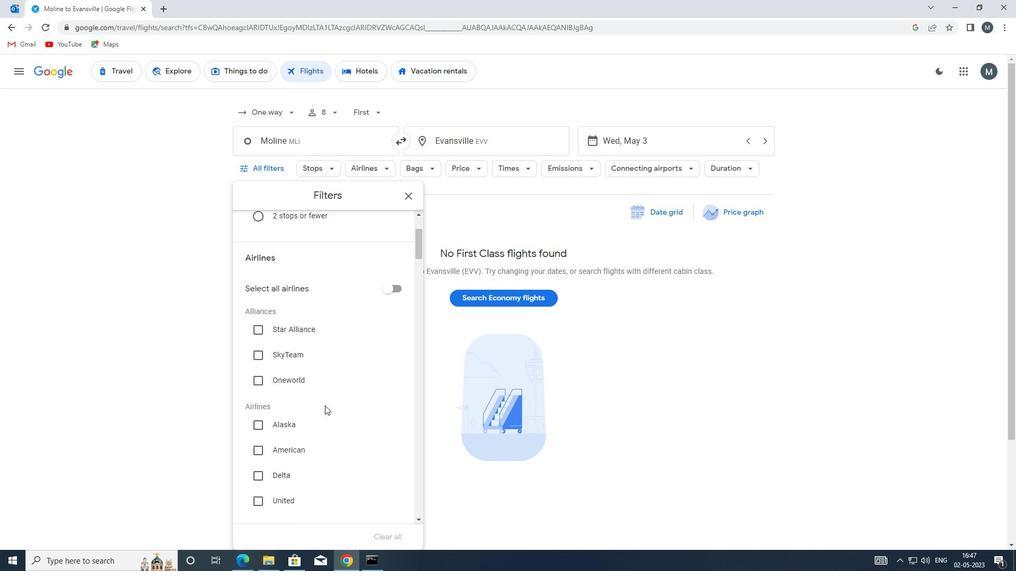 
Action: Mouse scrolled (314, 406) with delta (0, 0)
Screenshot: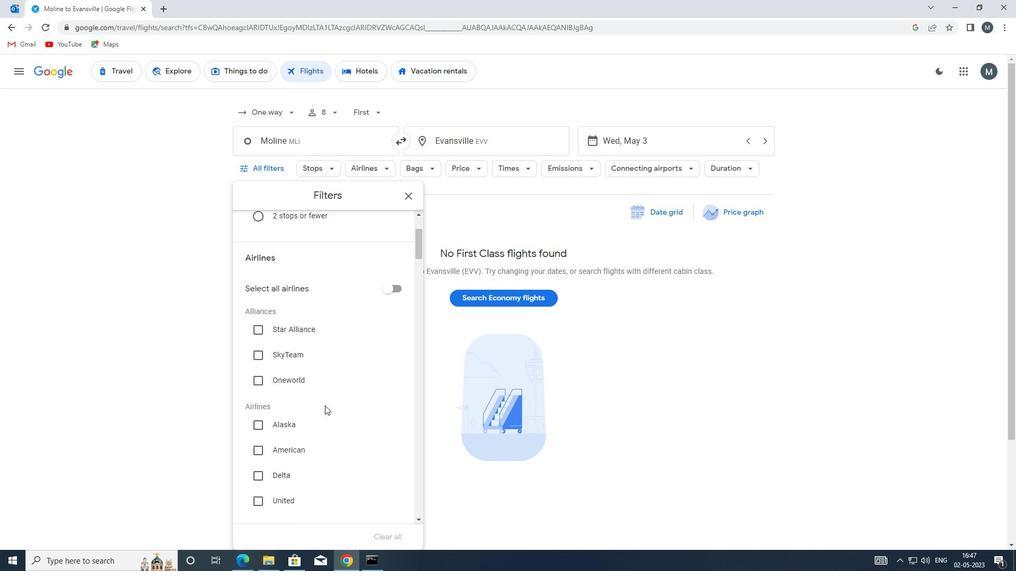 
Action: Mouse moved to (323, 401)
Screenshot: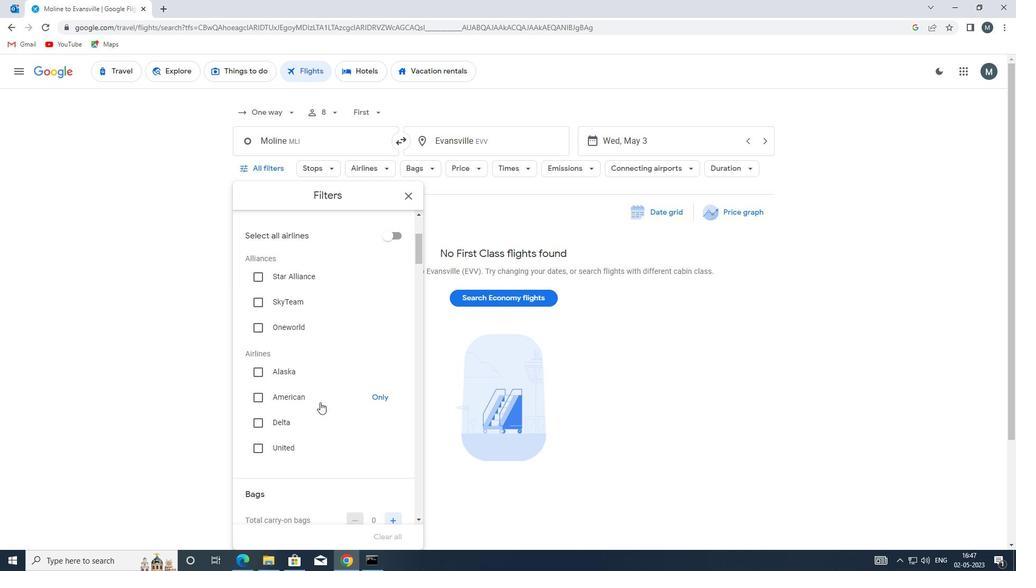 
Action: Mouse scrolled (323, 400) with delta (0, 0)
Screenshot: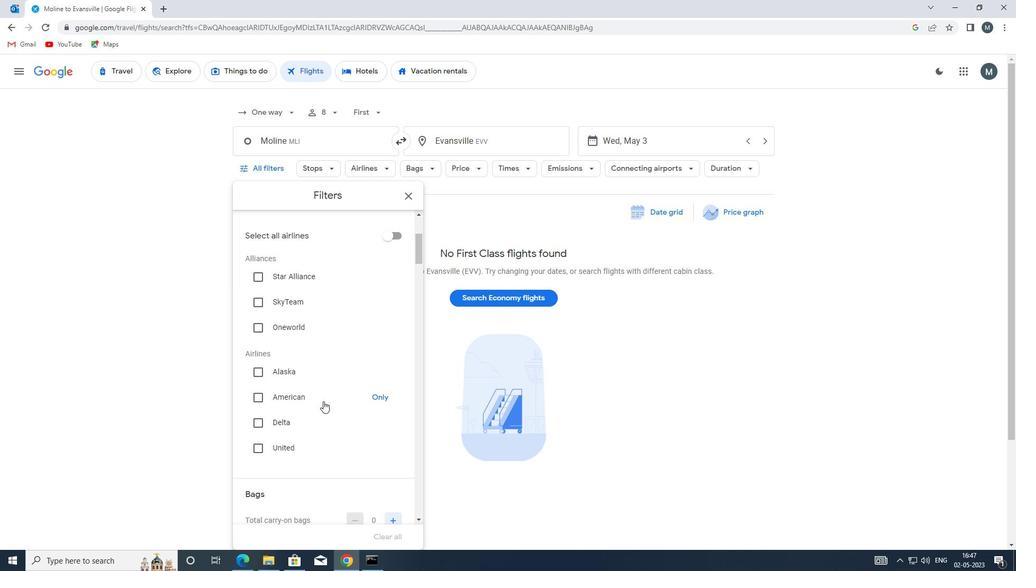 
Action: Mouse moved to (327, 417)
Screenshot: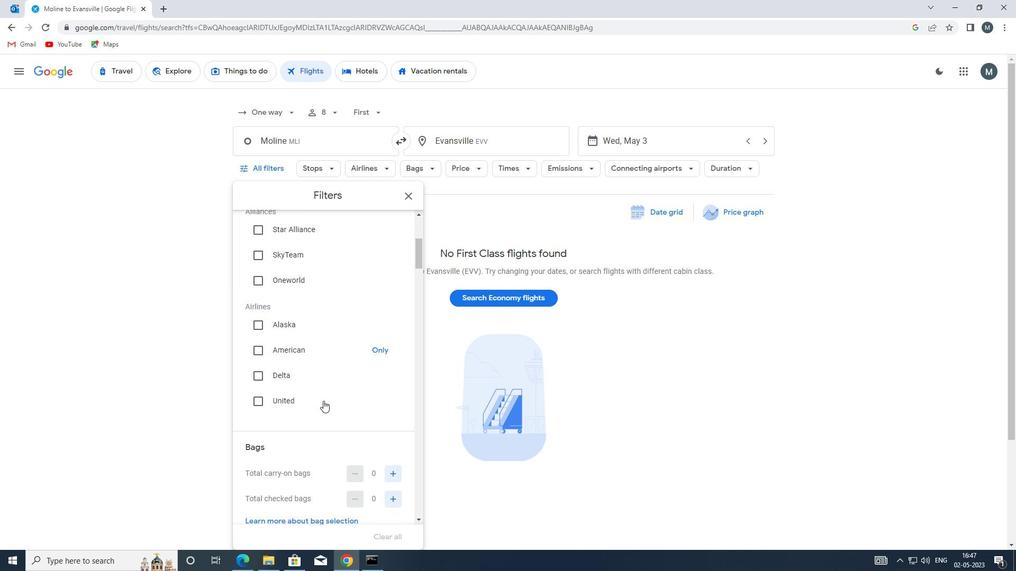 
Action: Mouse scrolled (327, 416) with delta (0, 0)
Screenshot: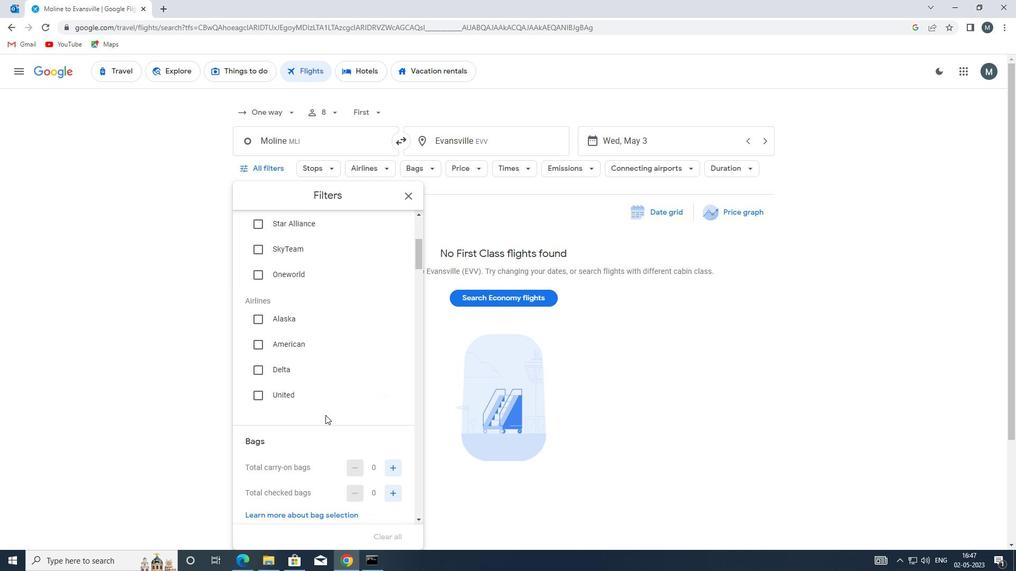 
Action: Mouse moved to (391, 417)
Screenshot: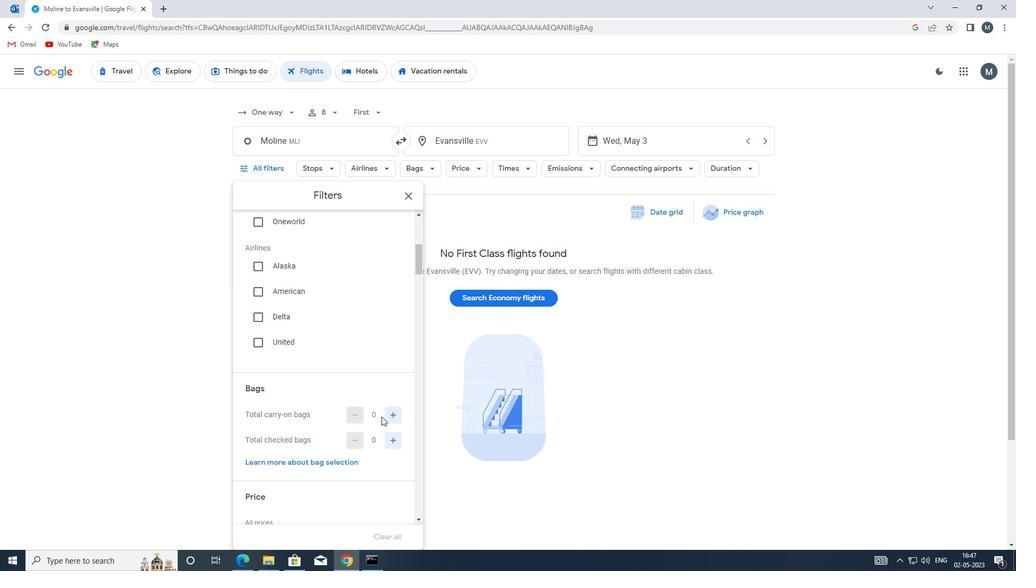 
Action: Mouse pressed left at (391, 417)
Screenshot: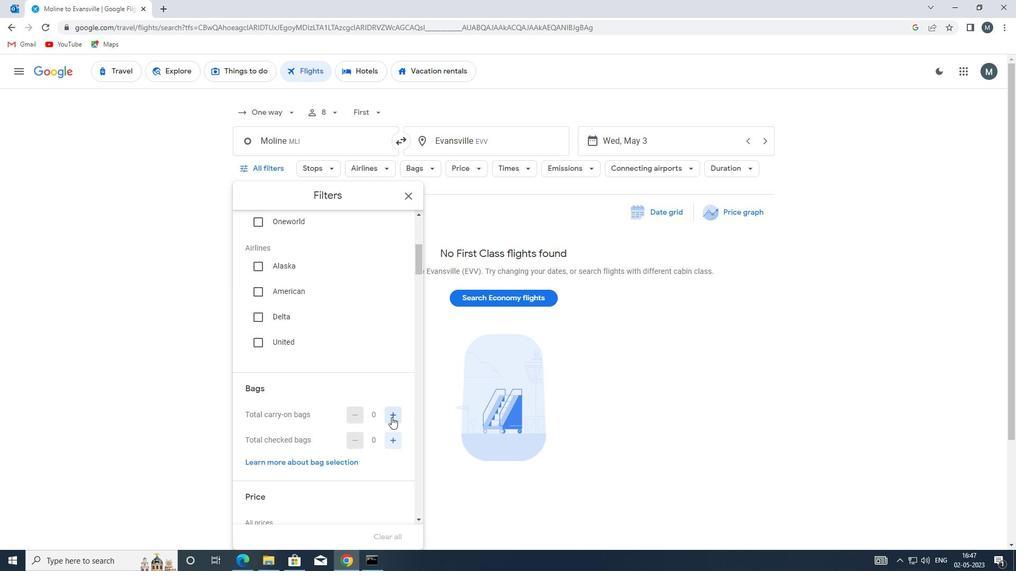 
Action: Mouse pressed left at (391, 417)
Screenshot: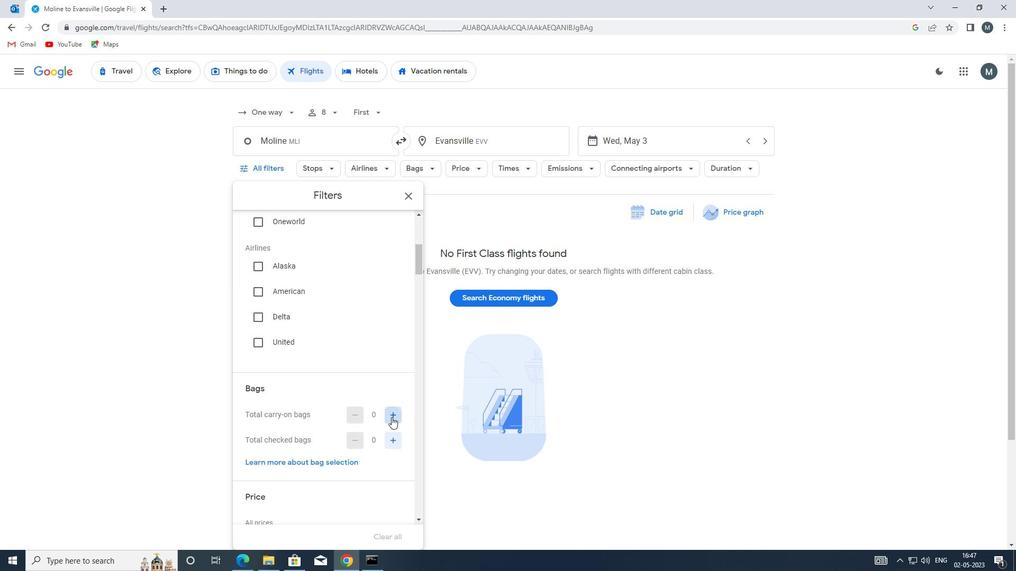 
Action: Mouse moved to (367, 410)
Screenshot: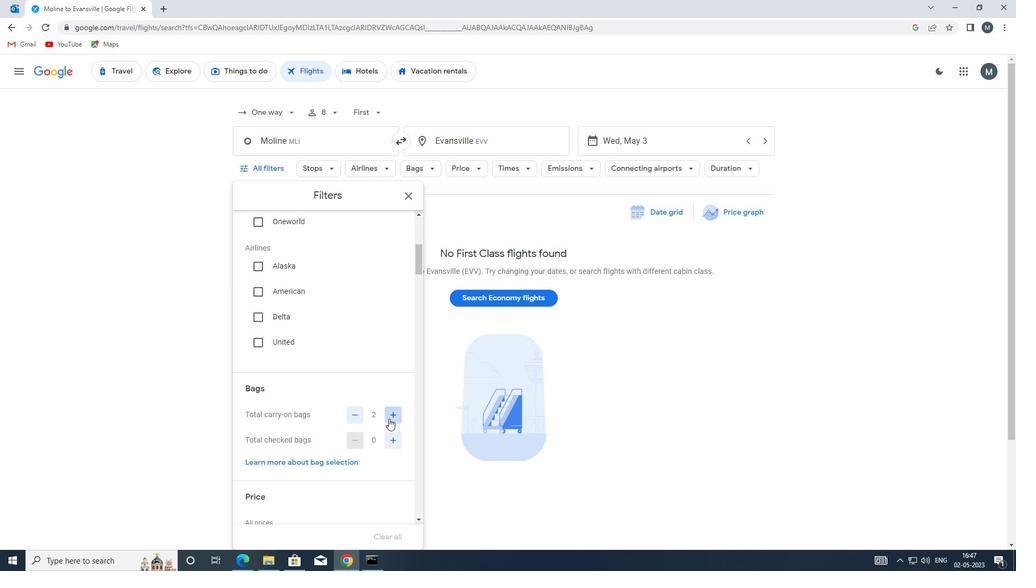 
Action: Mouse scrolled (367, 410) with delta (0, 0)
Screenshot: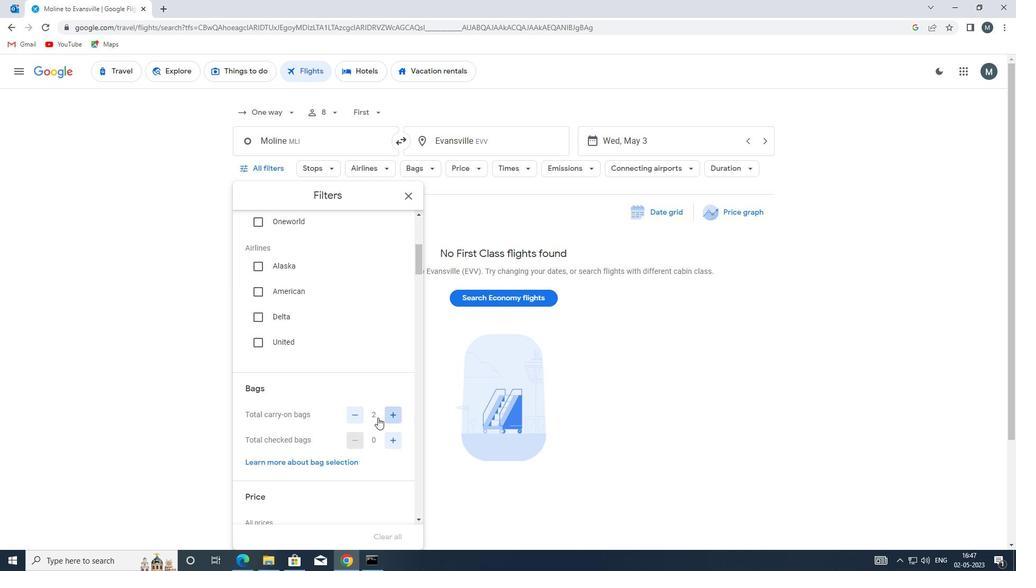 
Action: Mouse moved to (366, 410)
Screenshot: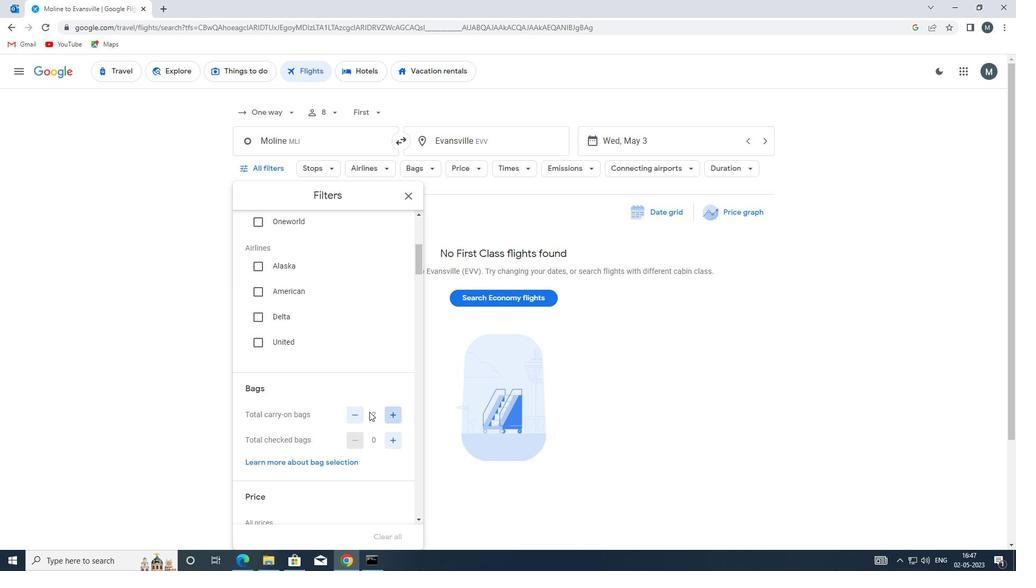 
Action: Mouse scrolled (366, 410) with delta (0, 0)
Screenshot: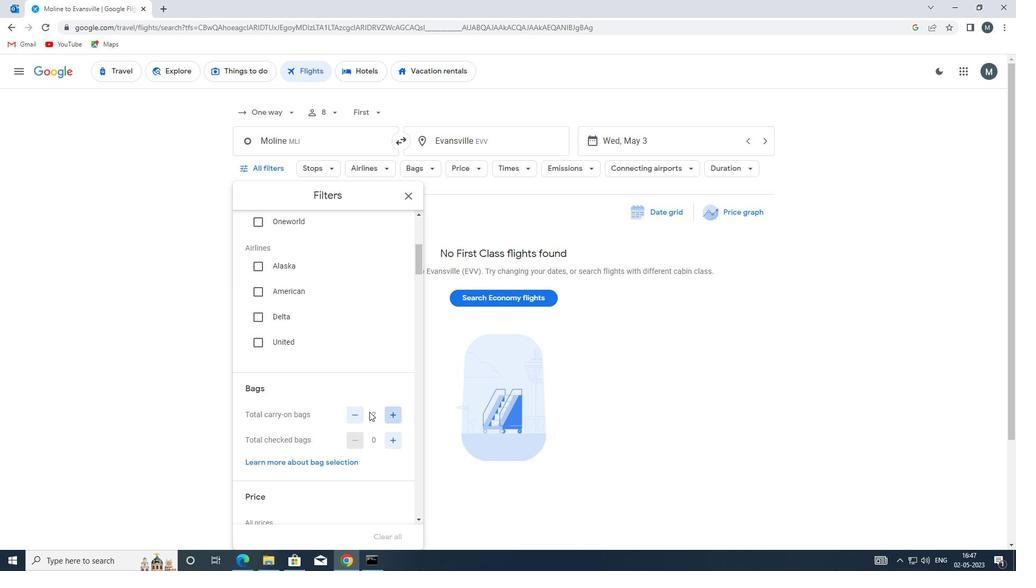 
Action: Mouse moved to (392, 336)
Screenshot: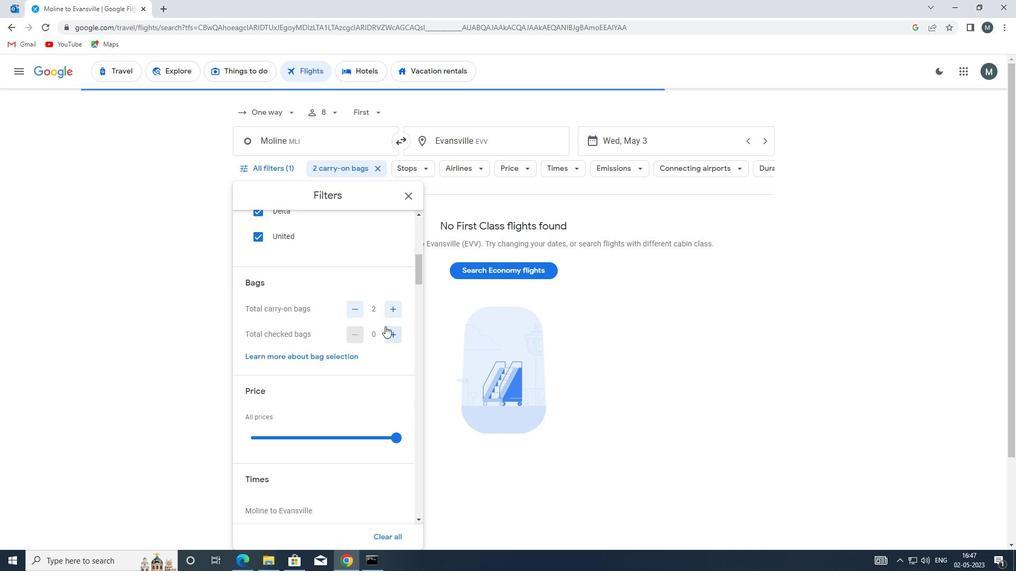 
Action: Mouse pressed left at (392, 336)
Screenshot: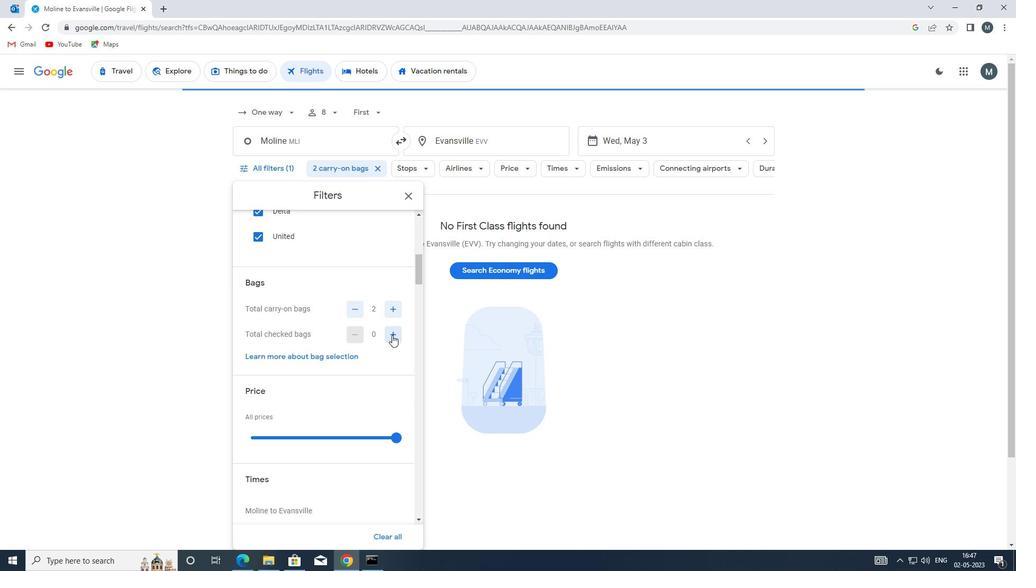 
Action: Mouse pressed left at (392, 336)
Screenshot: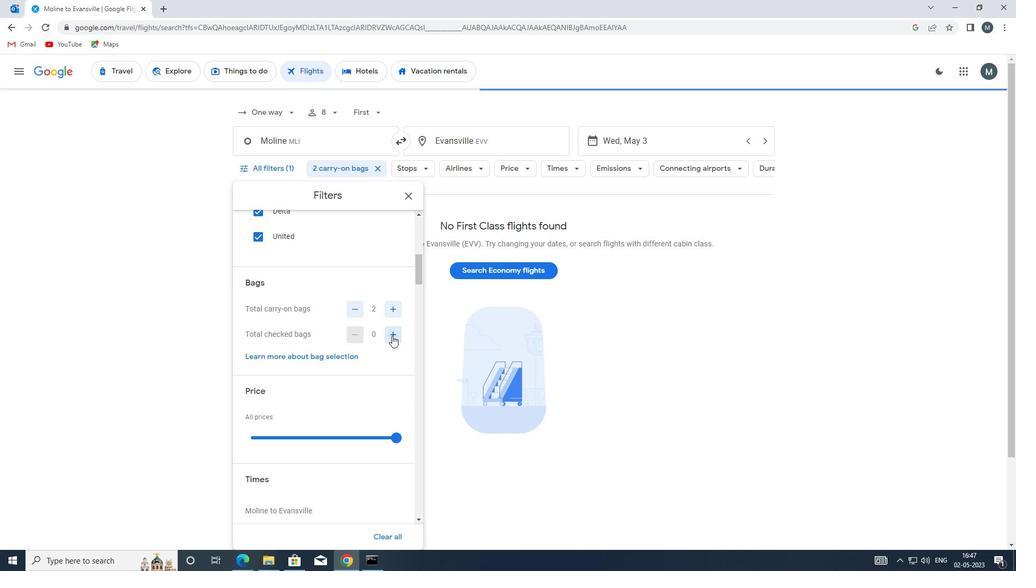 
Action: Mouse pressed left at (392, 336)
Screenshot: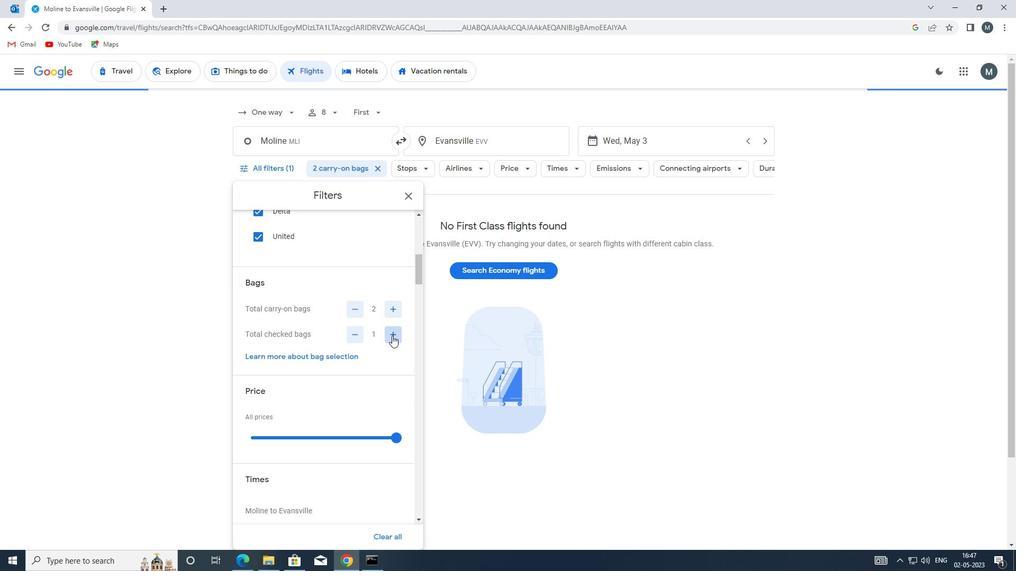 
Action: Mouse pressed left at (392, 336)
Screenshot: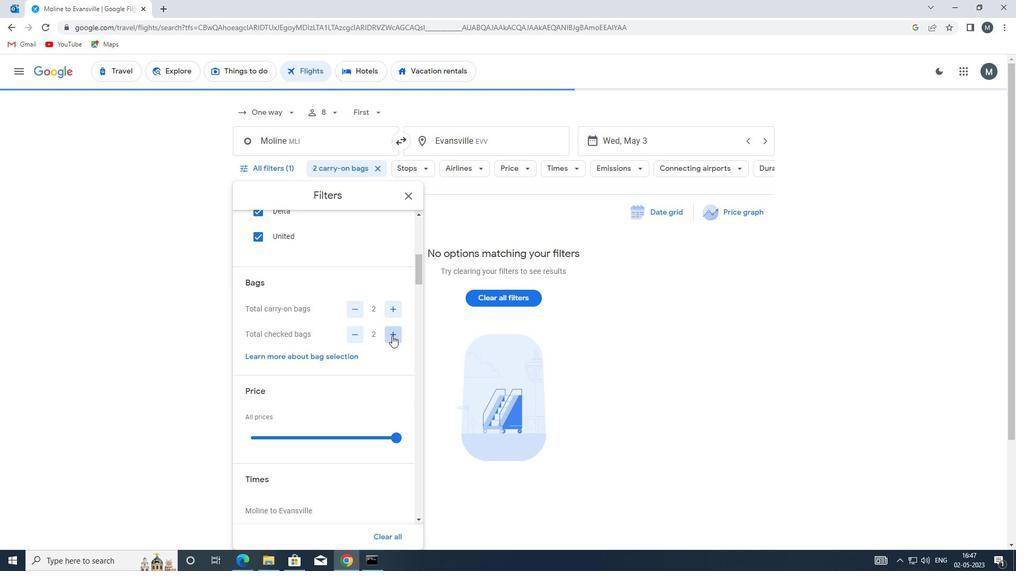 
Action: Mouse pressed left at (392, 336)
Screenshot: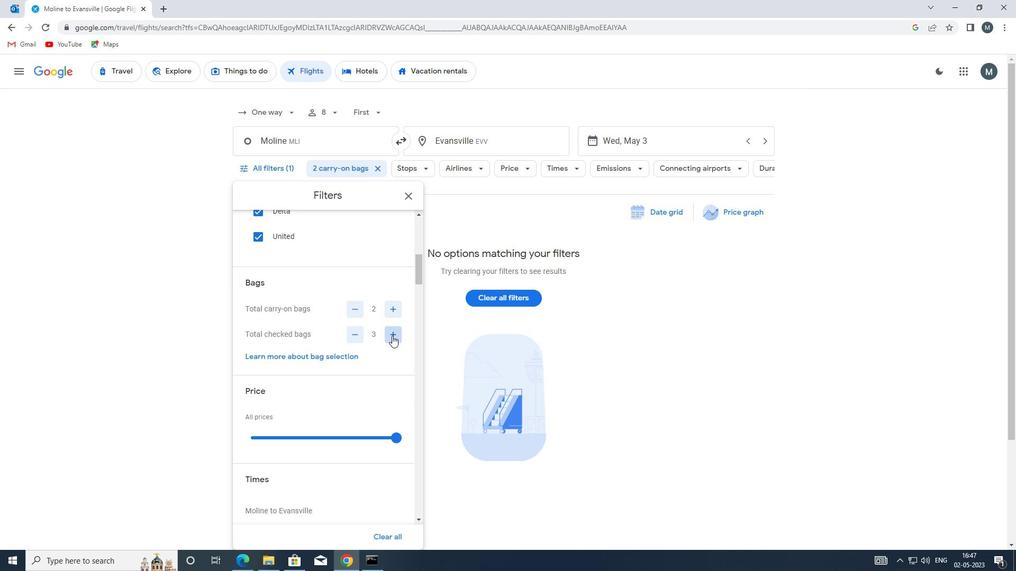 
Action: Mouse pressed left at (392, 336)
Screenshot: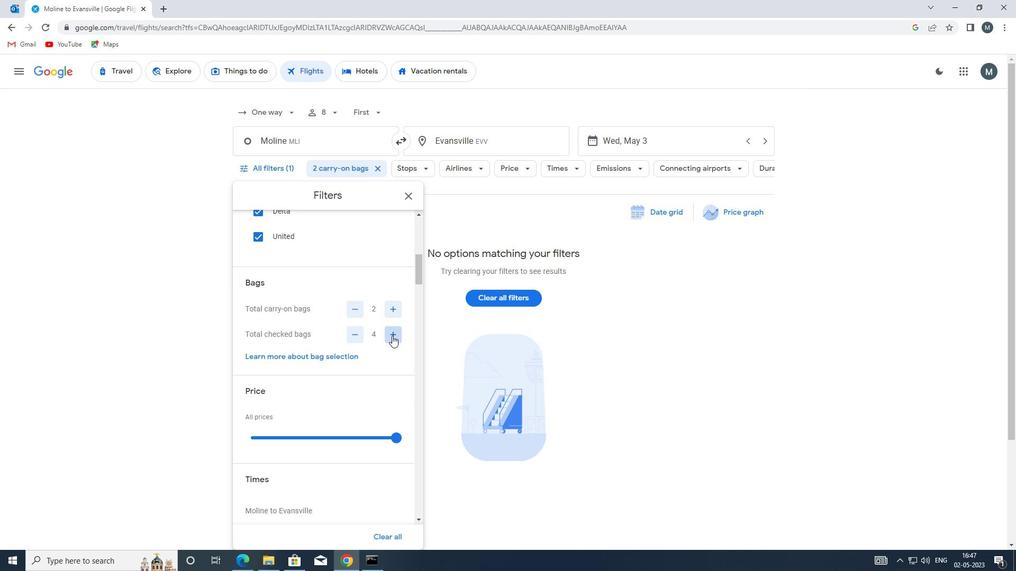 
Action: Mouse moved to (339, 374)
Screenshot: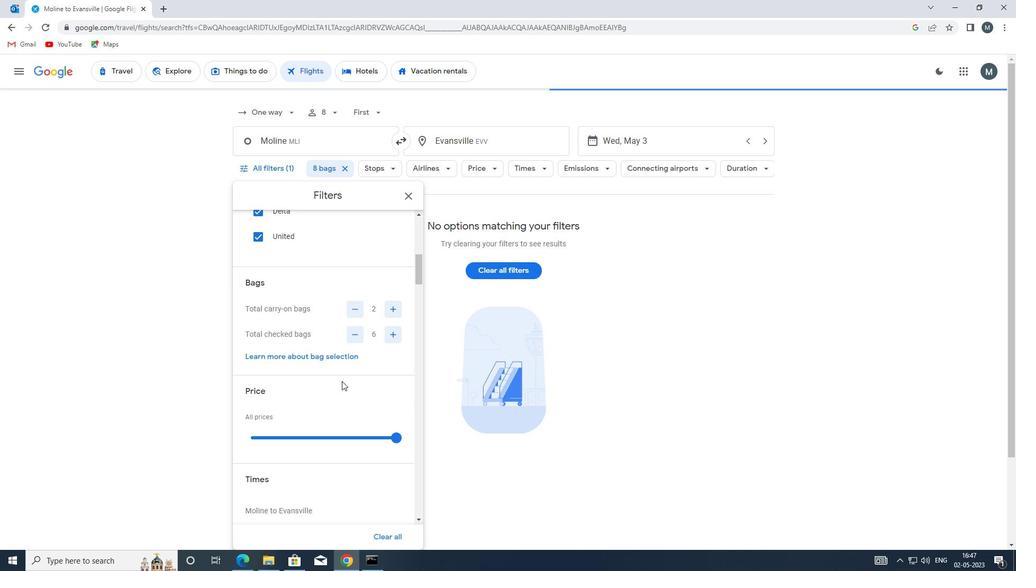 
Action: Mouse scrolled (339, 374) with delta (0, 0)
Screenshot: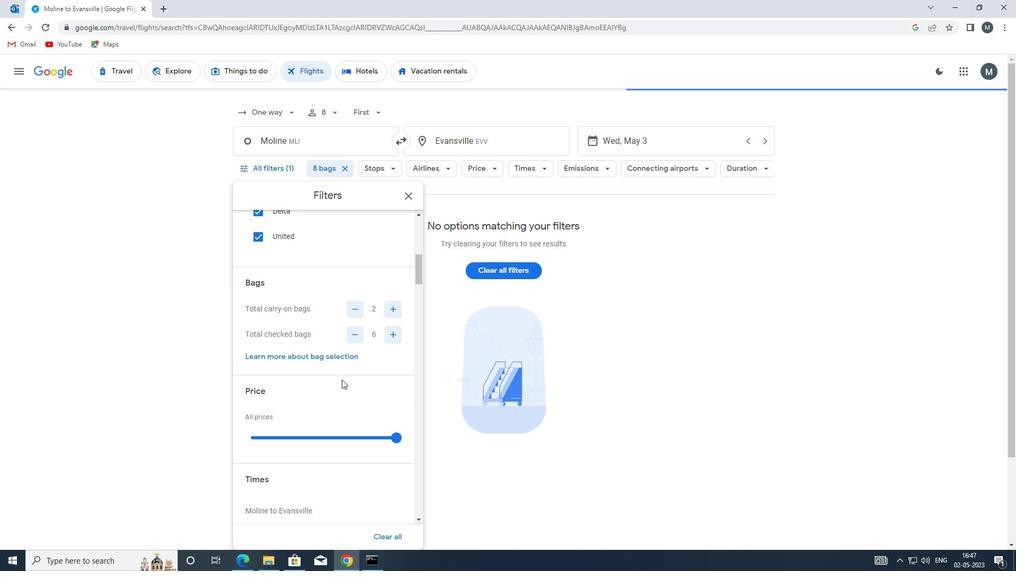 
Action: Mouse moved to (314, 381)
Screenshot: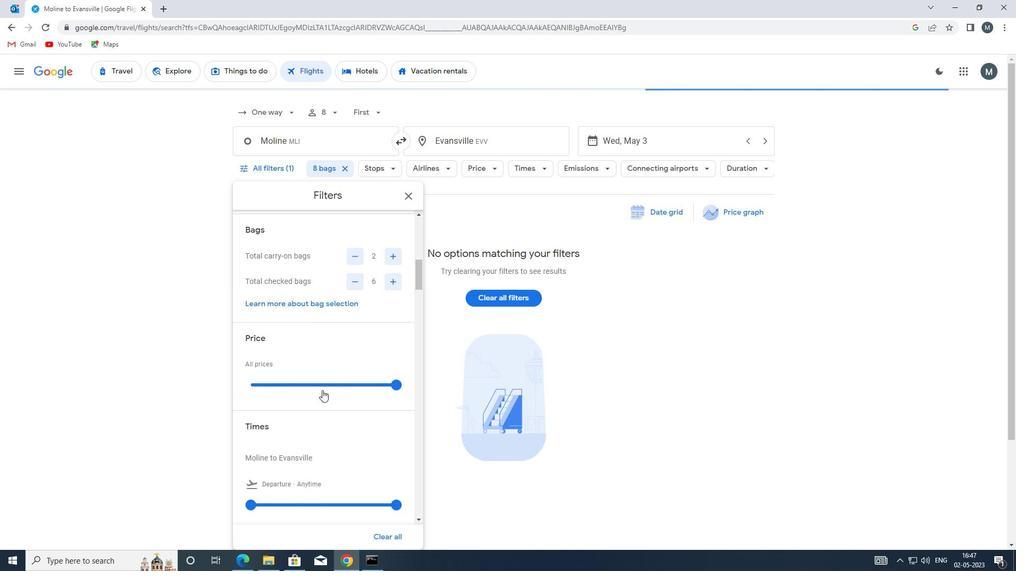 
Action: Mouse pressed left at (314, 381)
Screenshot: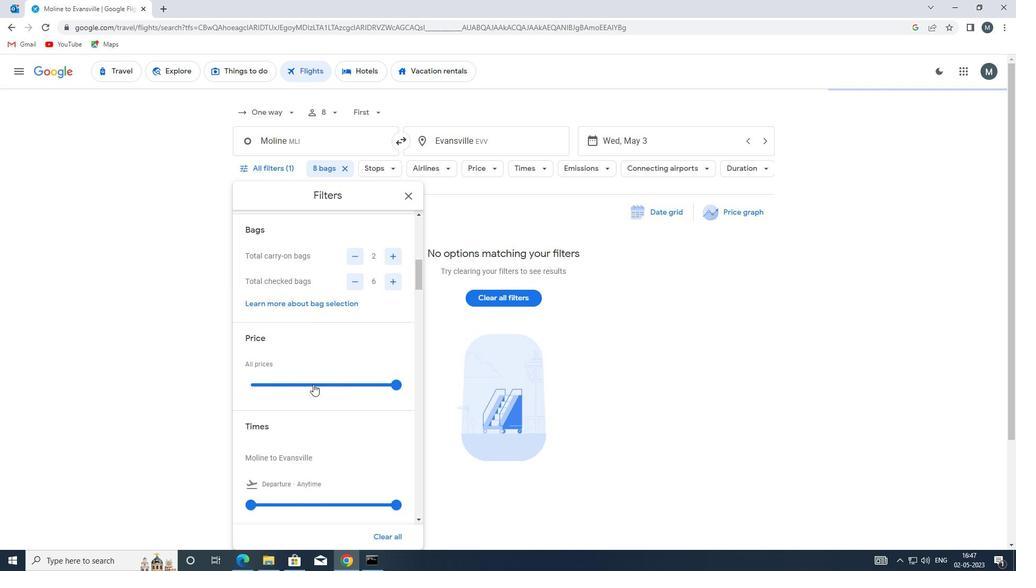 
Action: Mouse moved to (313, 381)
Screenshot: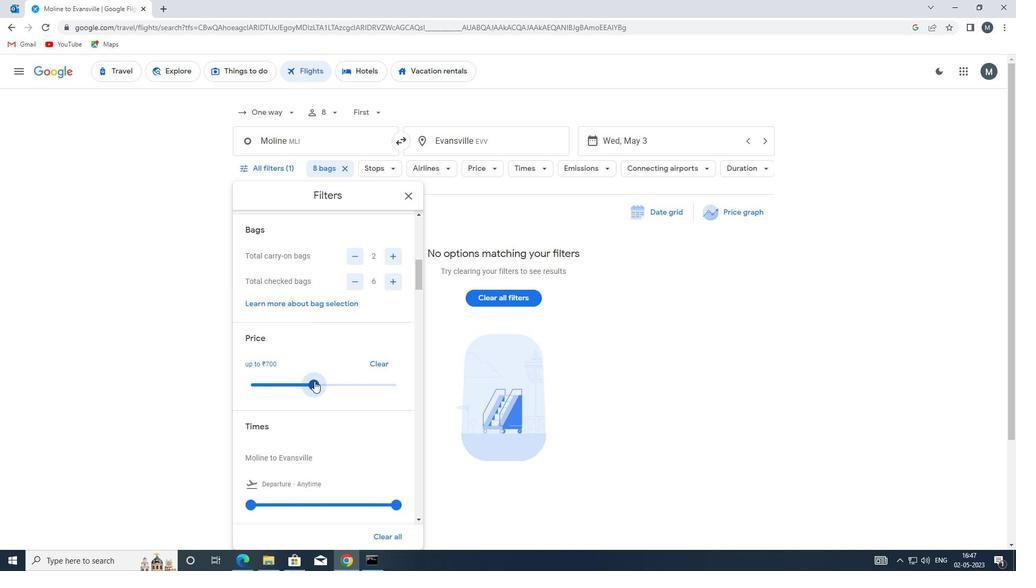 
Action: Mouse pressed left at (313, 381)
Screenshot: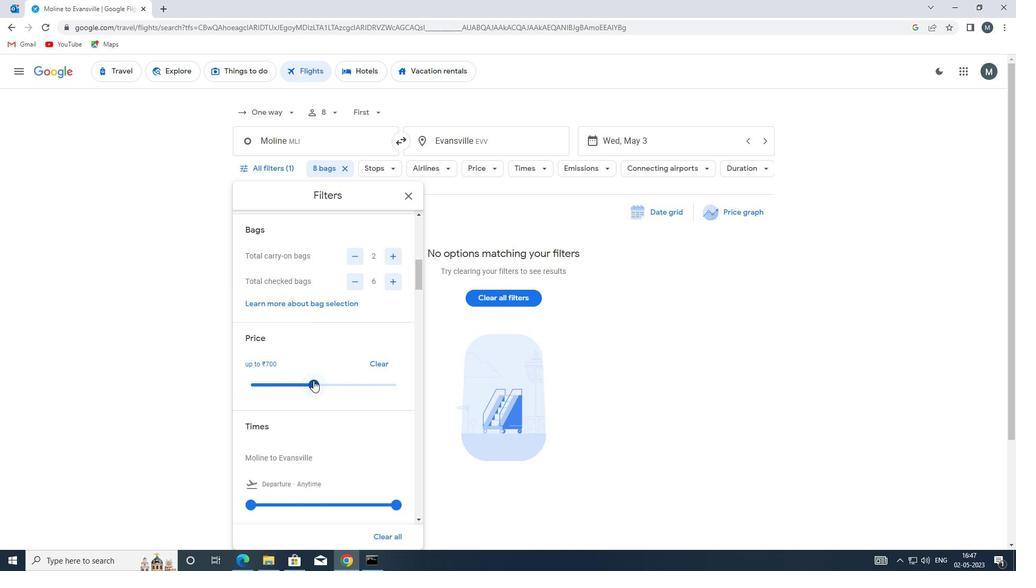 
Action: Mouse moved to (301, 364)
Screenshot: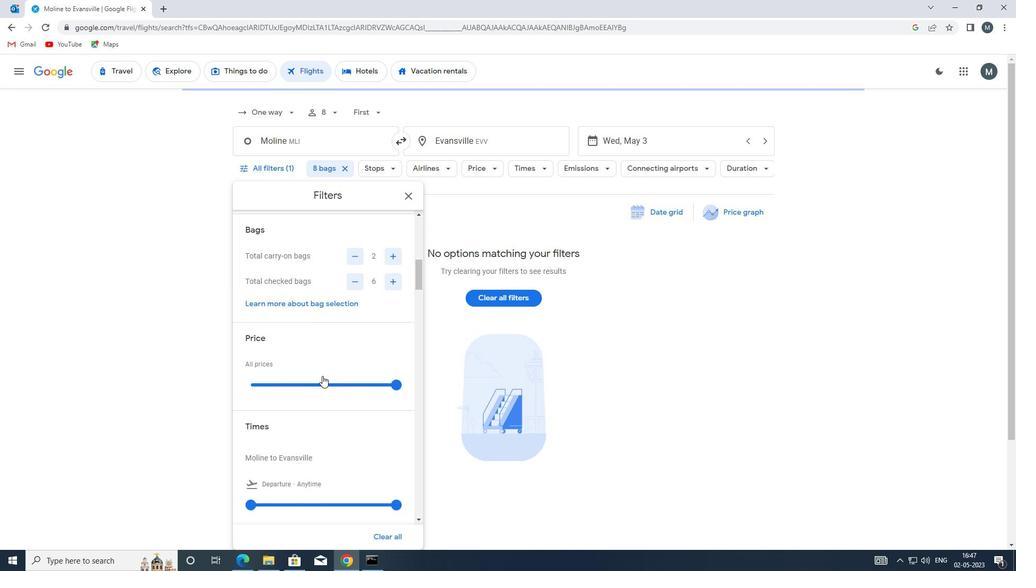
Action: Mouse scrolled (301, 363) with delta (0, 0)
Screenshot: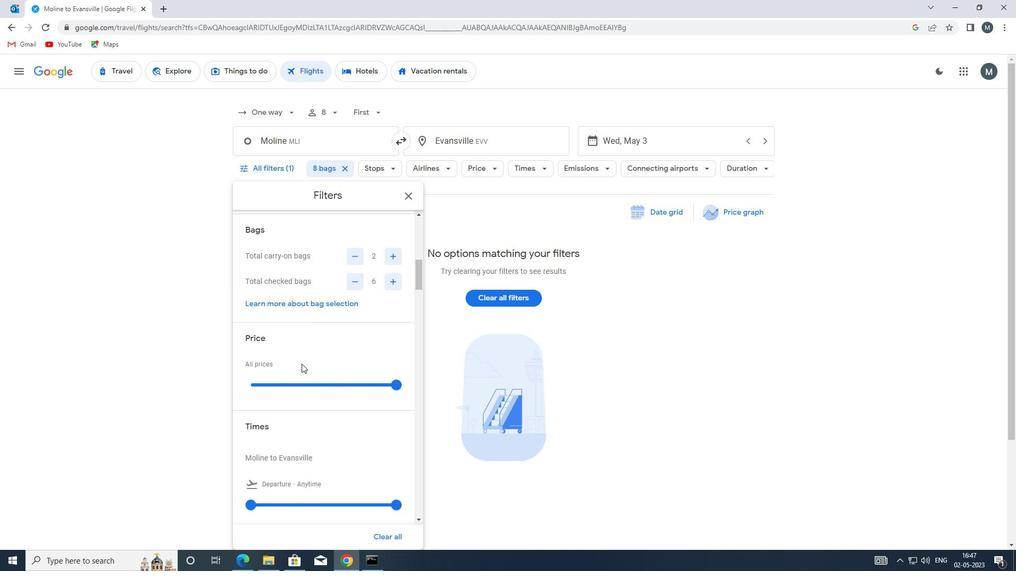 
Action: Mouse moved to (296, 400)
Screenshot: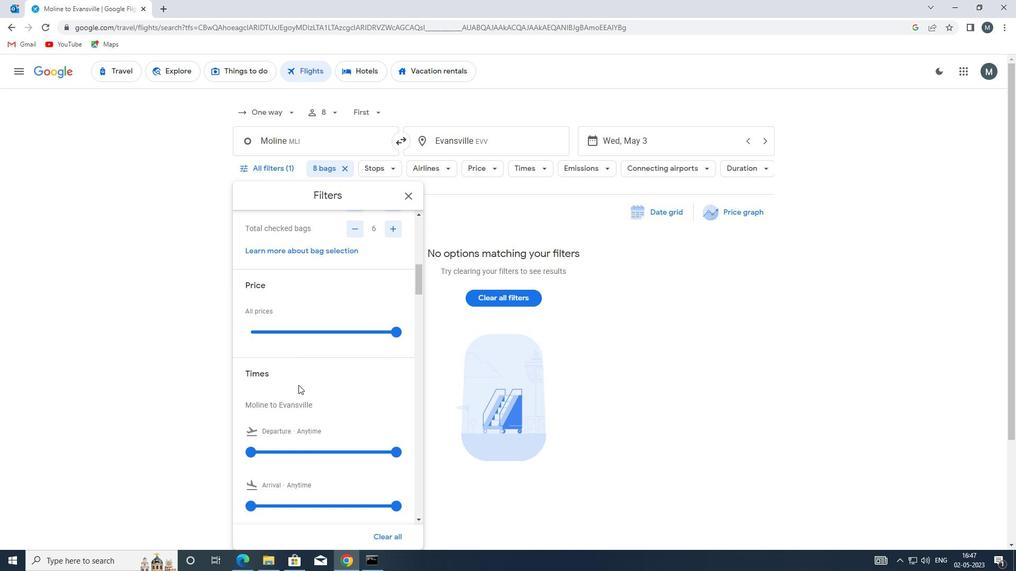 
Action: Mouse scrolled (296, 400) with delta (0, 0)
Screenshot: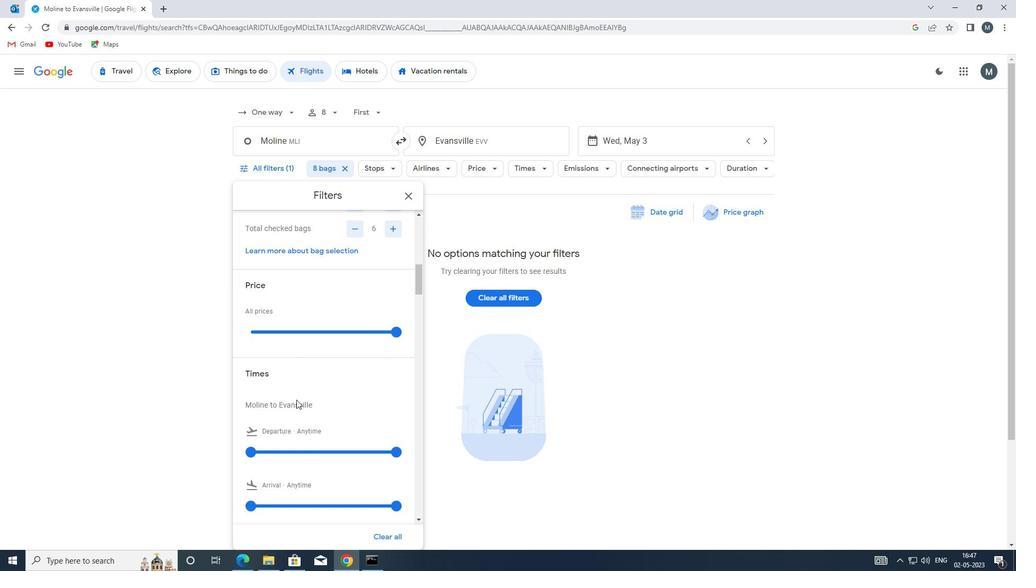 
Action: Mouse moved to (248, 396)
Screenshot: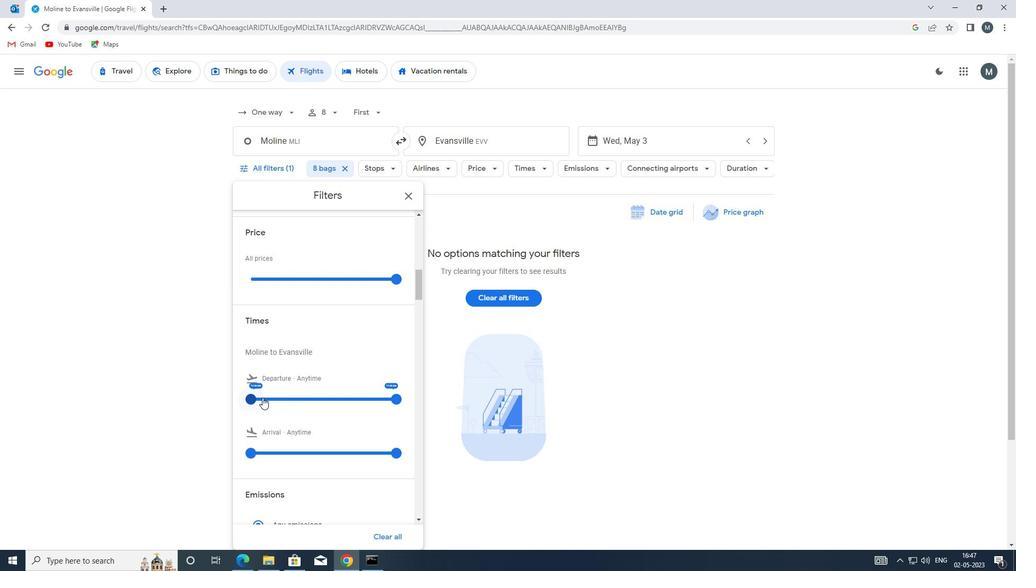 
Action: Mouse pressed left at (248, 396)
Screenshot: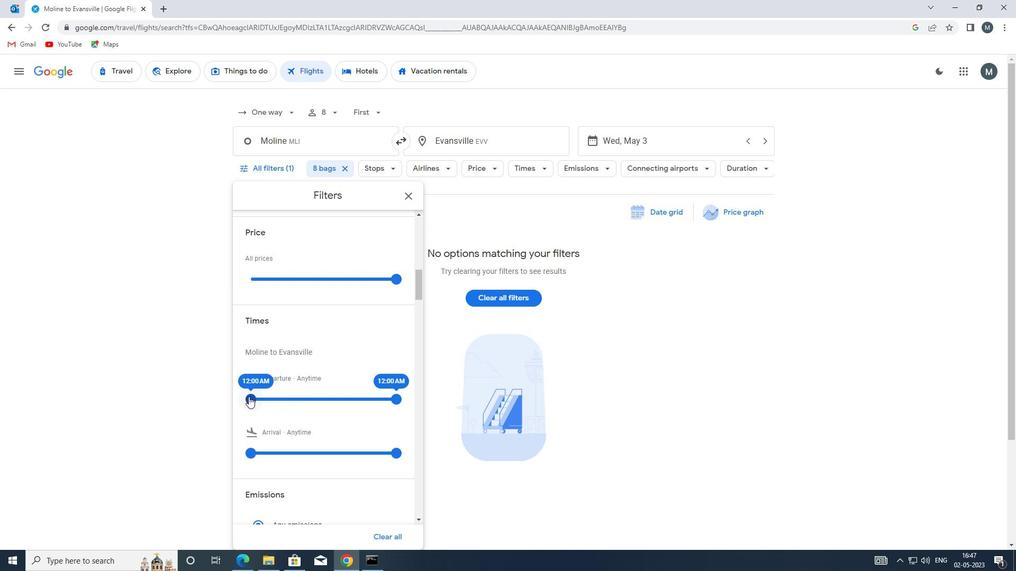 
Action: Mouse moved to (399, 398)
Screenshot: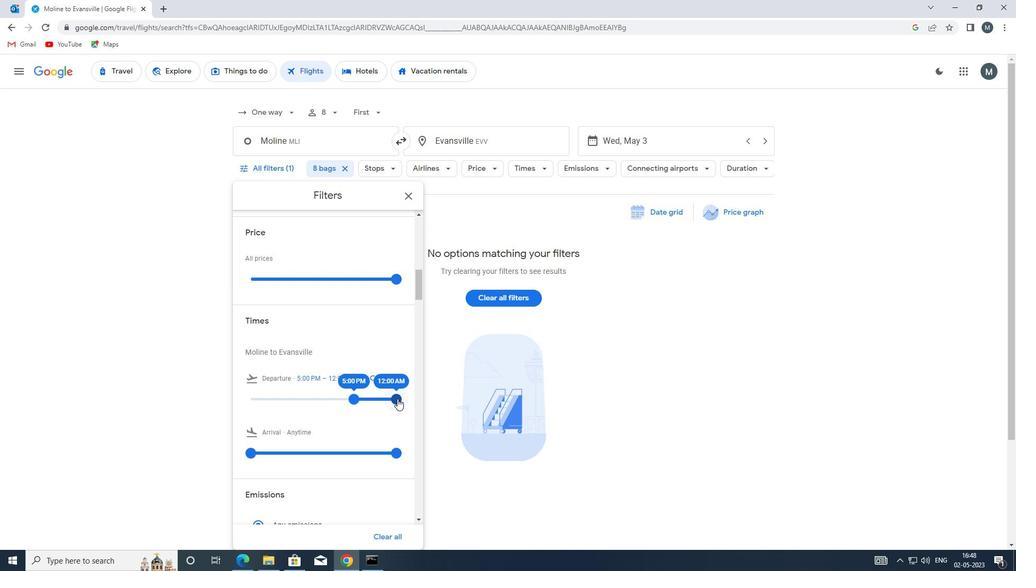 
Action: Mouse pressed left at (399, 398)
Screenshot: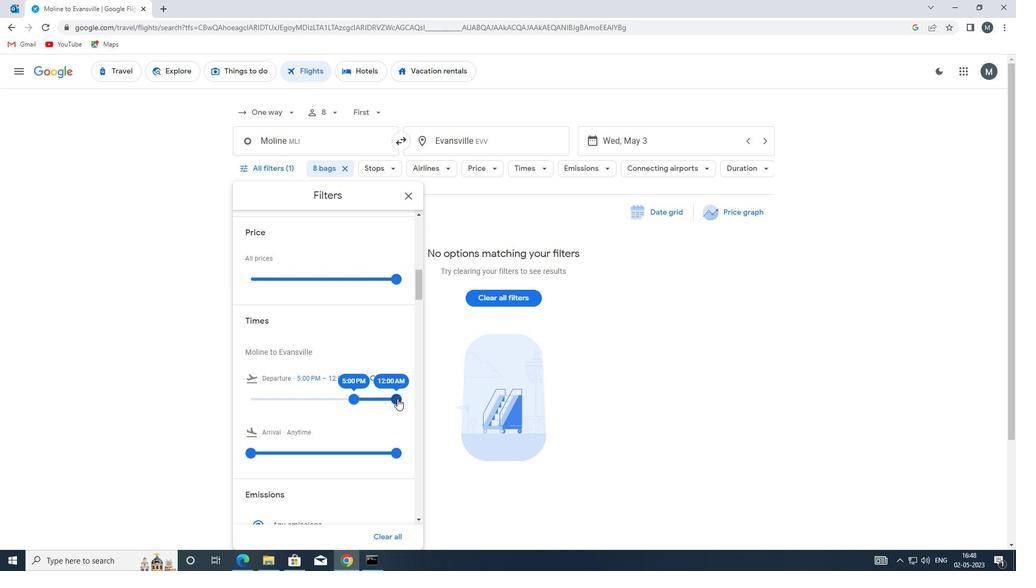 
Action: Mouse moved to (356, 390)
Screenshot: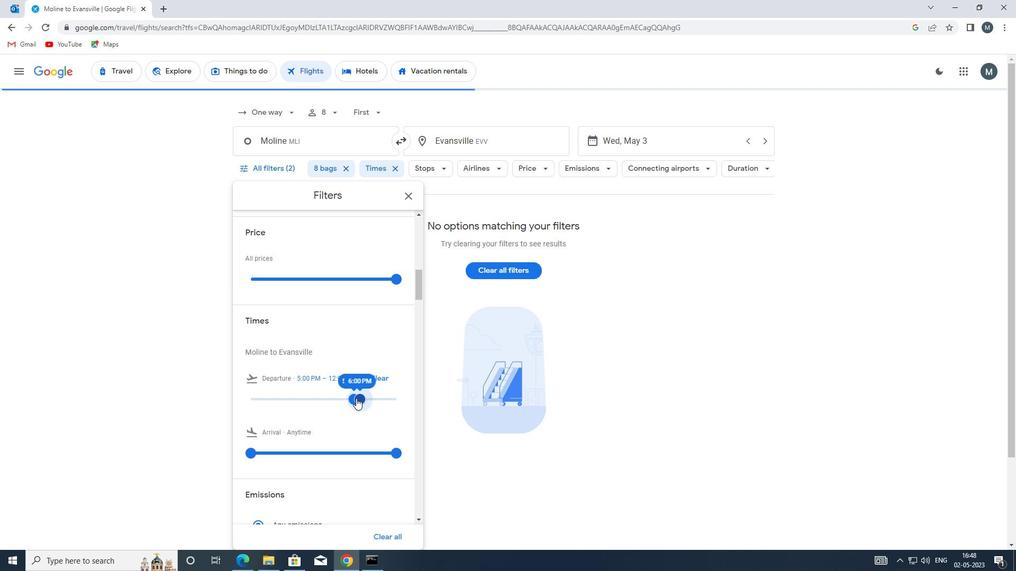 
Action: Mouse scrolled (356, 389) with delta (0, 0)
Screenshot: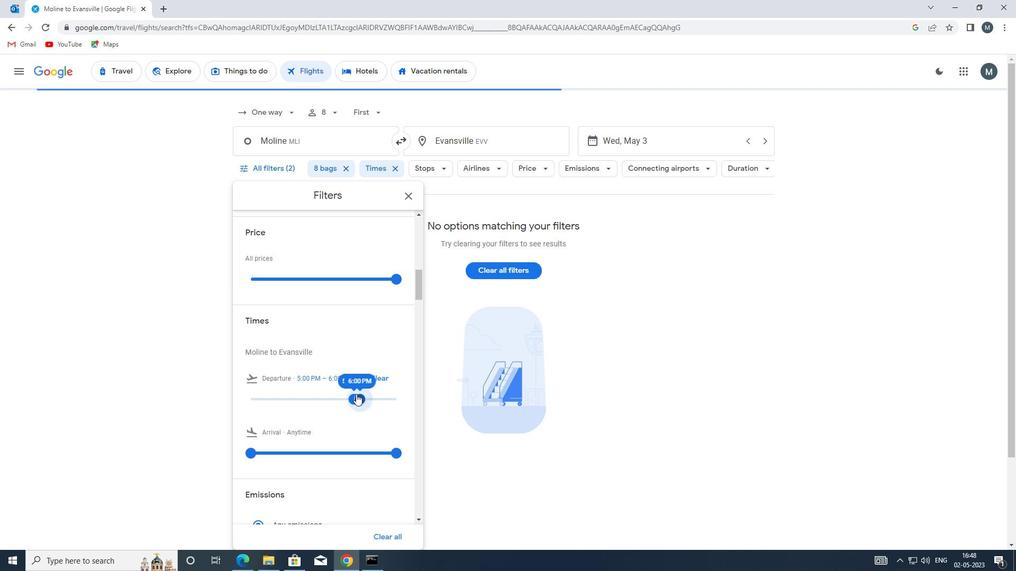 
Action: Mouse scrolled (356, 389) with delta (0, 0)
Screenshot: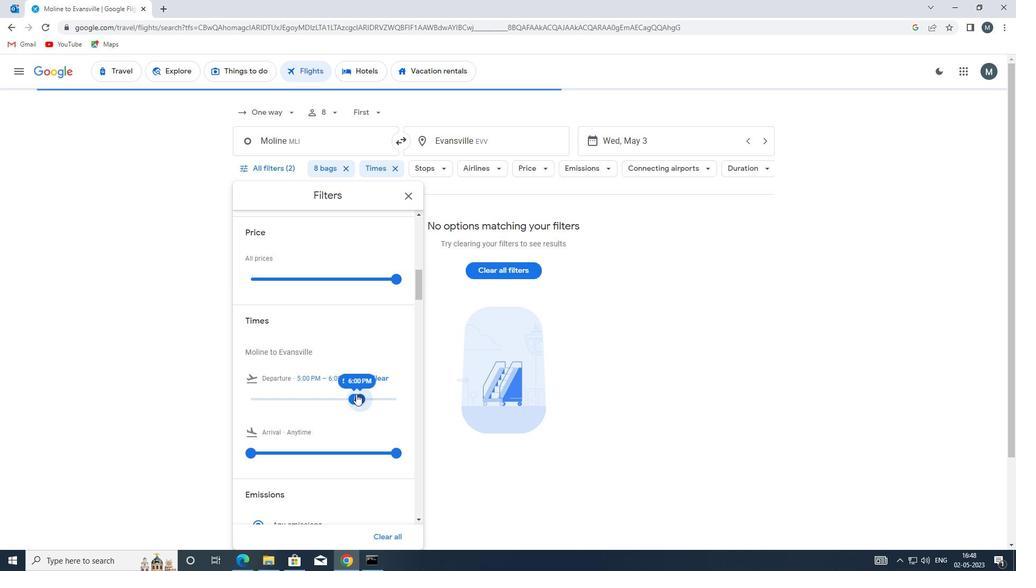 
Action: Mouse scrolled (356, 389) with delta (0, 0)
Screenshot: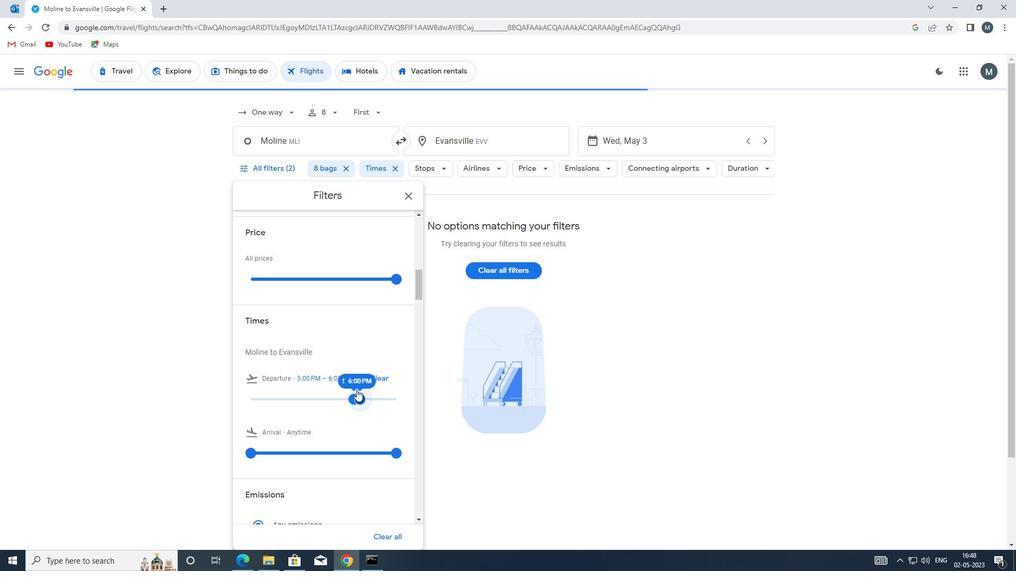 
Action: Mouse moved to (408, 196)
Screenshot: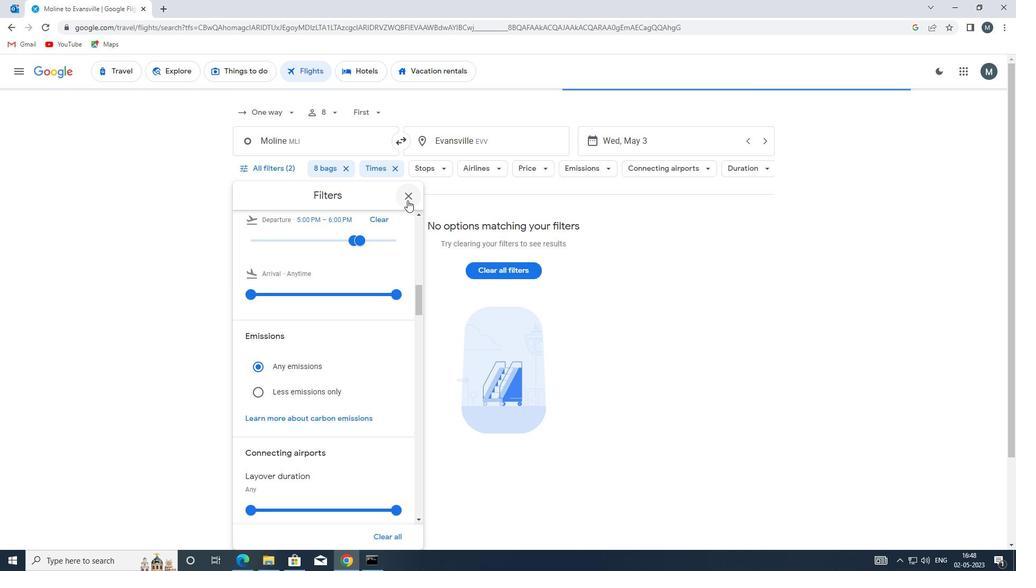 
Action: Mouse pressed left at (408, 196)
Screenshot: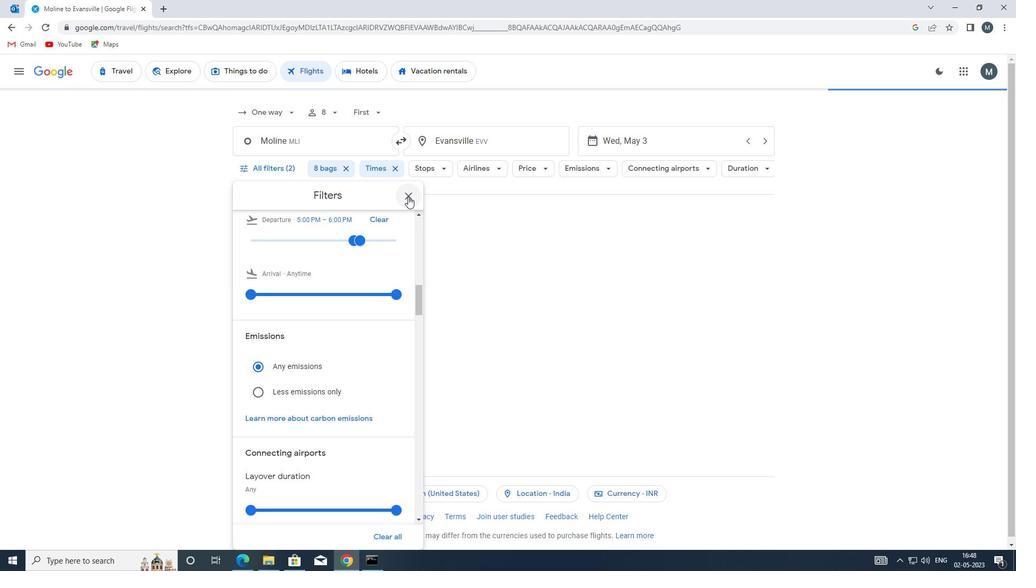
